 Task: Add an event with the title Second Webinar: Introduction to Influencer Marketing Strategies for Business Growth, date '2023/11/29', time 8:30 AM to 10:30 AMand add a description: Participants will explore the role of a leader as a coach and mentor. They will learn how to provide guidance, support, and development opportunities to team members, fostering their growth and professional advancement.Select event color  Tomato . Add location for the event as: 987 Doge's Palace, Venice, Italy, logged in from the account softage.10@softage.netand send the event invitation to softage.1@softage.net and softage.2@softage.net. Set a reminder for the event Doesn't repeat
Action: Mouse moved to (63, 102)
Screenshot: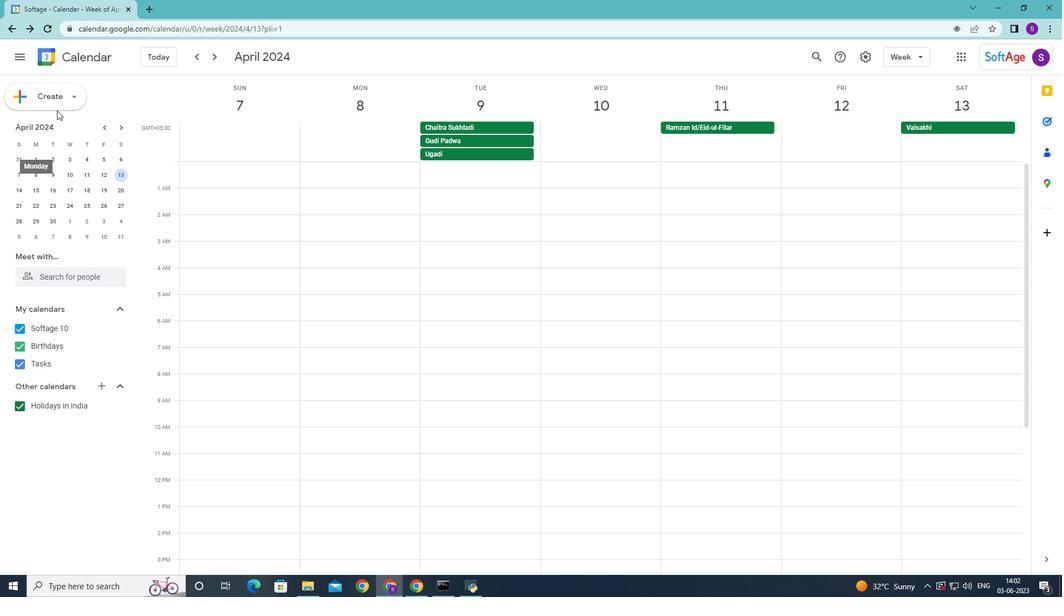
Action: Mouse pressed left at (63, 102)
Screenshot: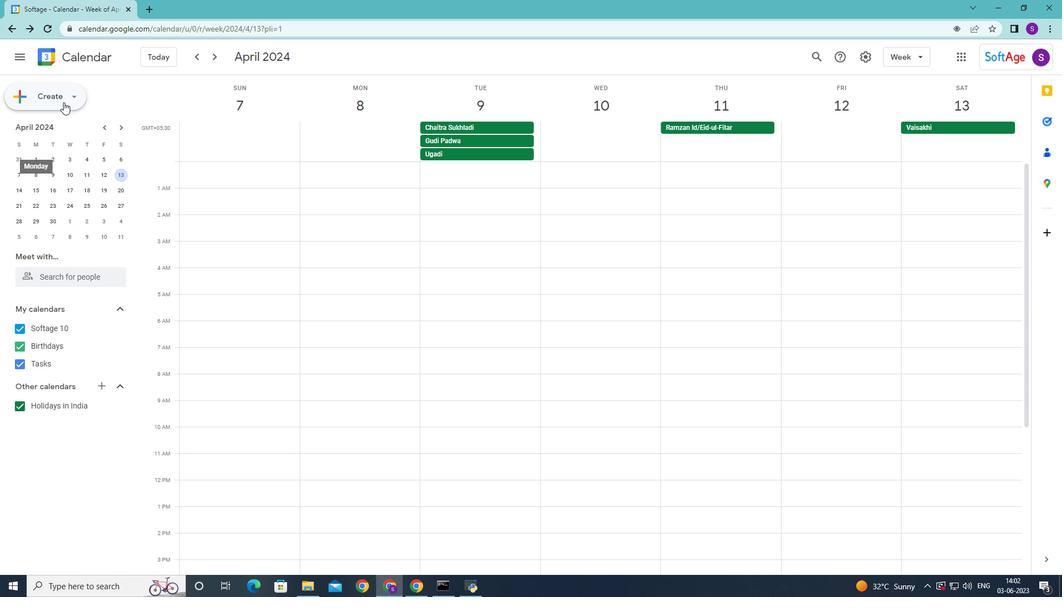 
Action: Mouse moved to (73, 126)
Screenshot: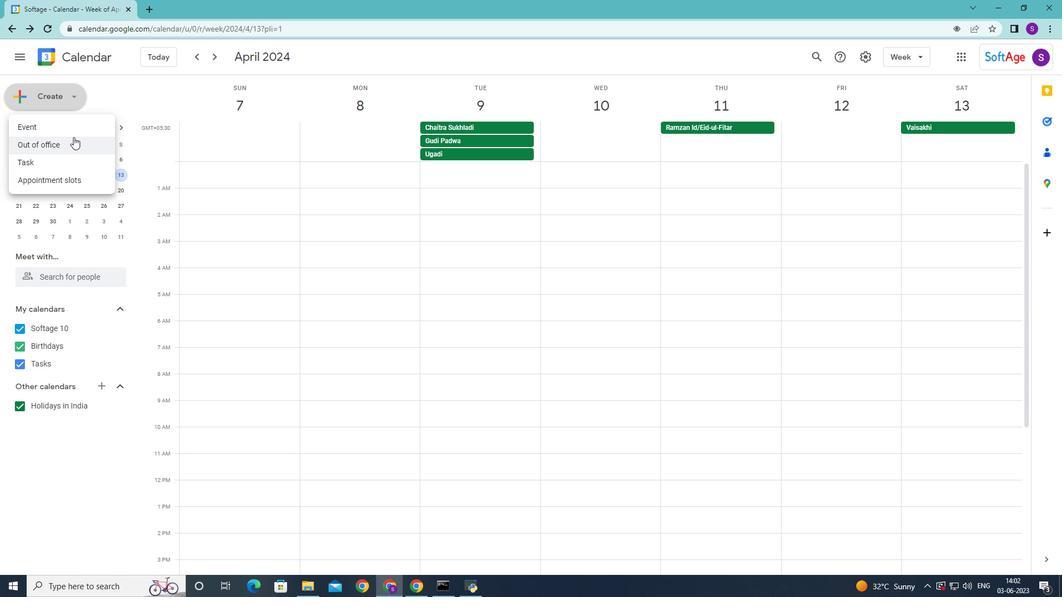 
Action: Mouse pressed left at (73, 126)
Screenshot: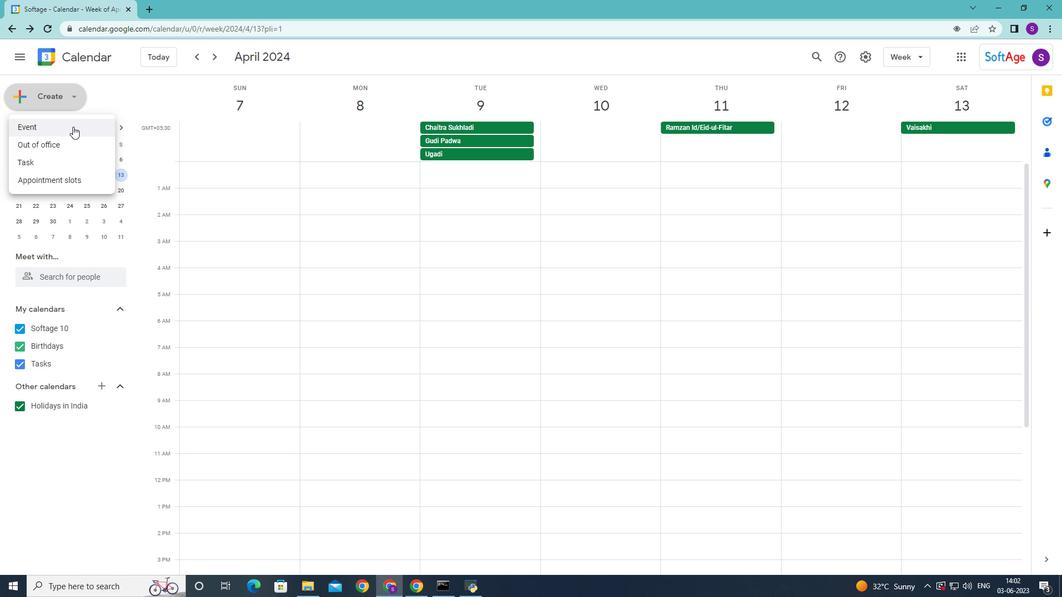 
Action: Mouse moved to (787, 297)
Screenshot: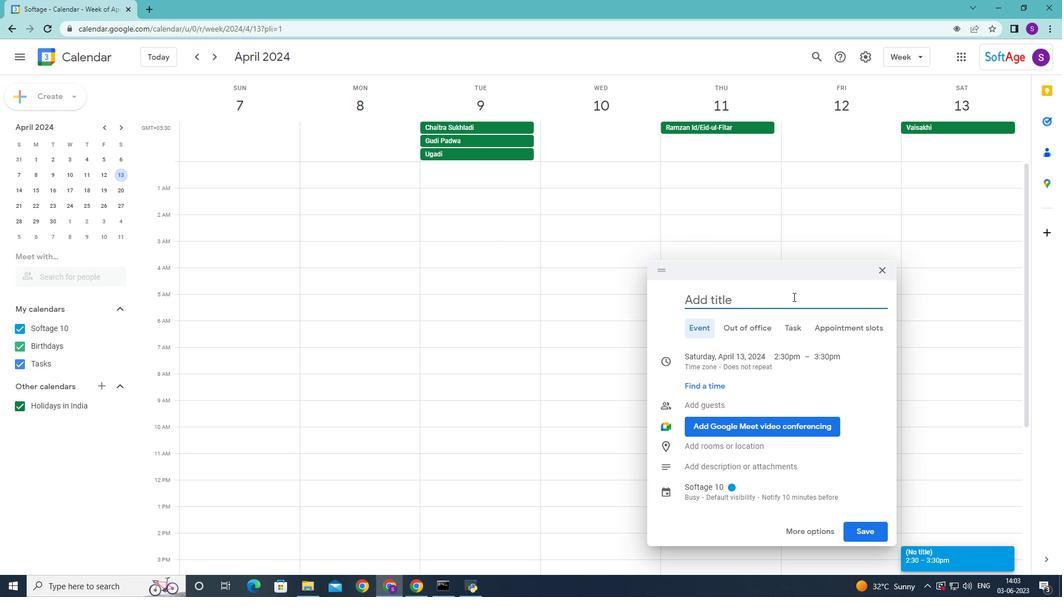 
Action: Mouse pressed left at (787, 297)
Screenshot: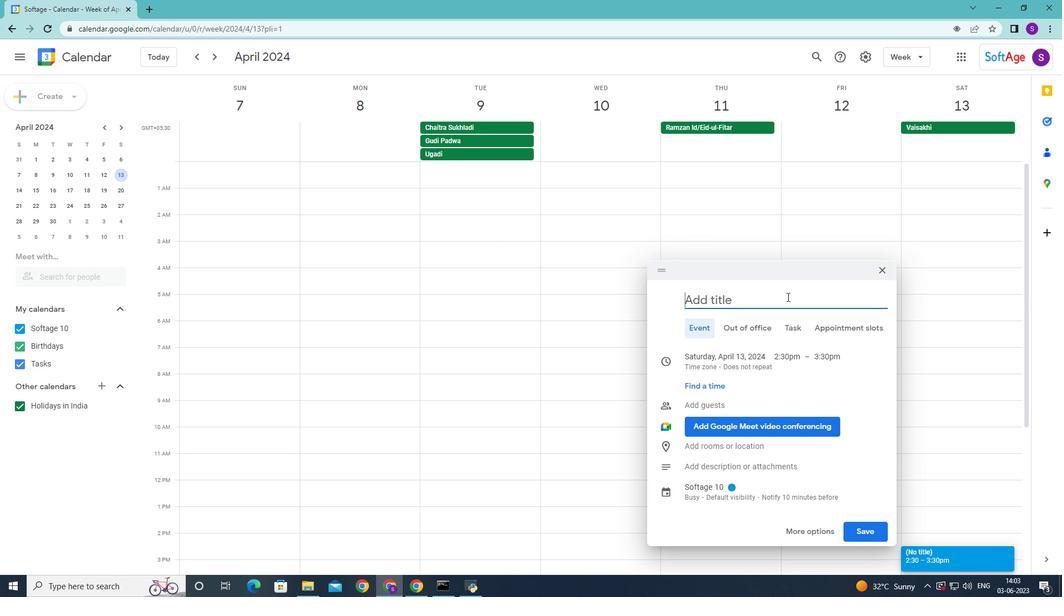 
Action: Key pressed <Key.shift>Second<Key.space>
Screenshot: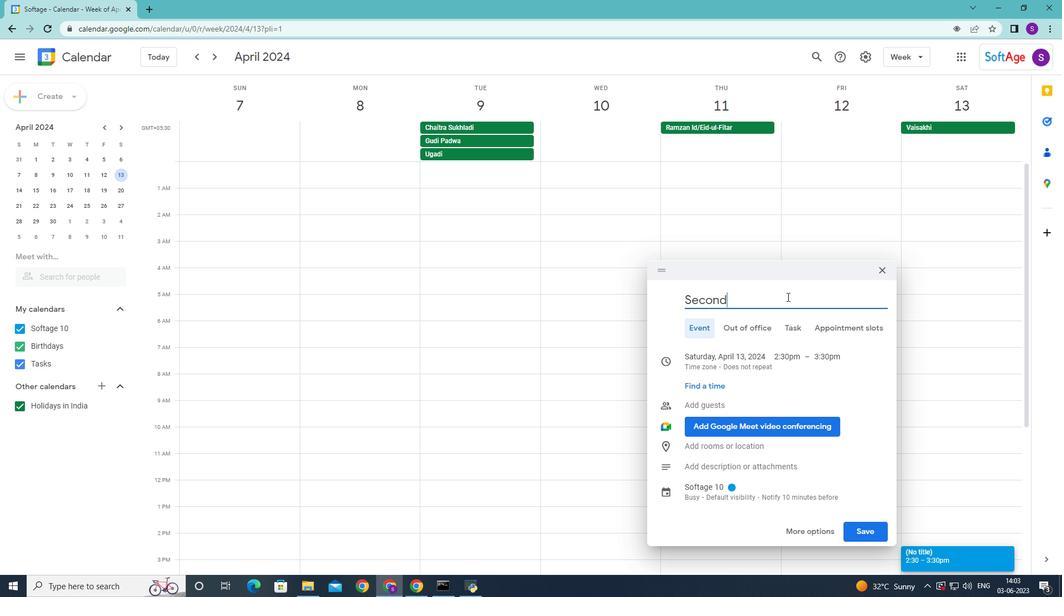 
Action: Mouse moved to (685, 248)
Screenshot: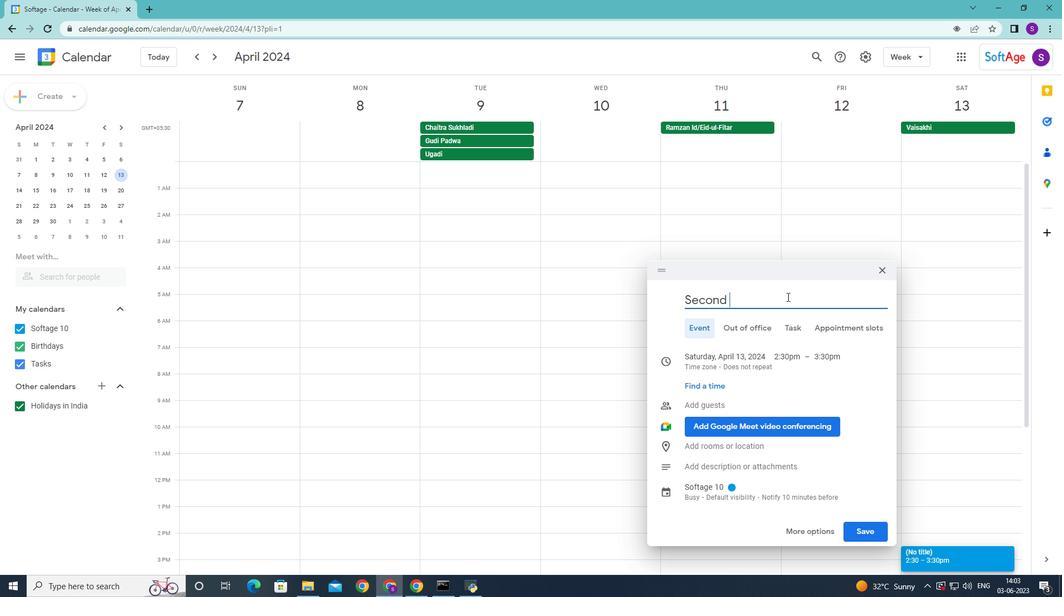 
Action: Key pressed <Key.shift>Wen<Key.backspace>binar<Key.shift_r>;<Key.space><Key.backspace><Key.backspace><Key.shift_r><Key.shift_r><Key.shift_r>:<Key.space><Key.shift>Introuction<Key.space><Key.left><Key.left><Key.left><Key.left><Key.left><Key.left><Key.left>d
Screenshot: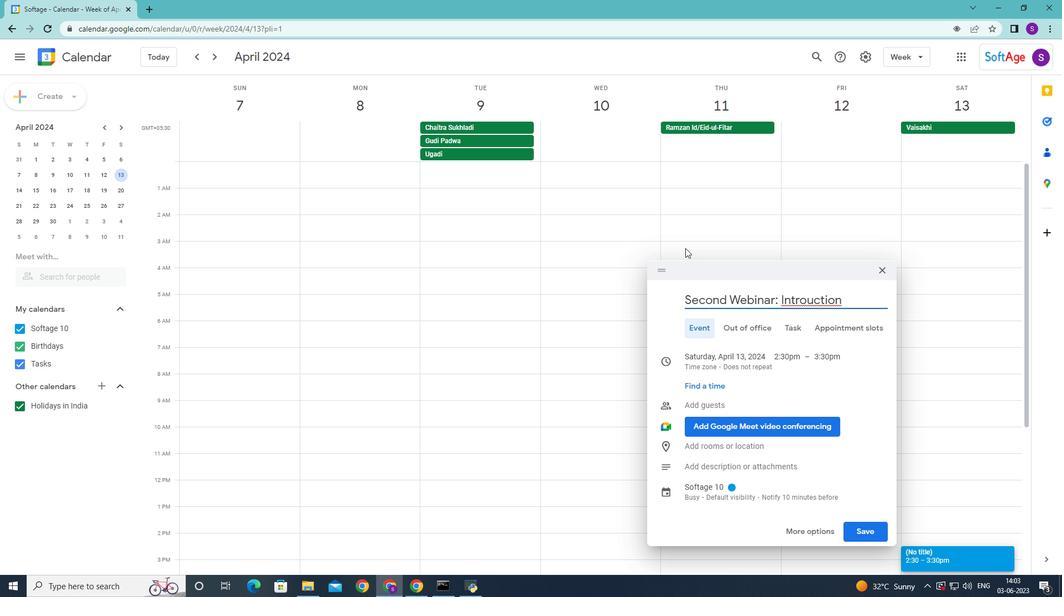 
Action: Mouse moved to (857, 303)
Screenshot: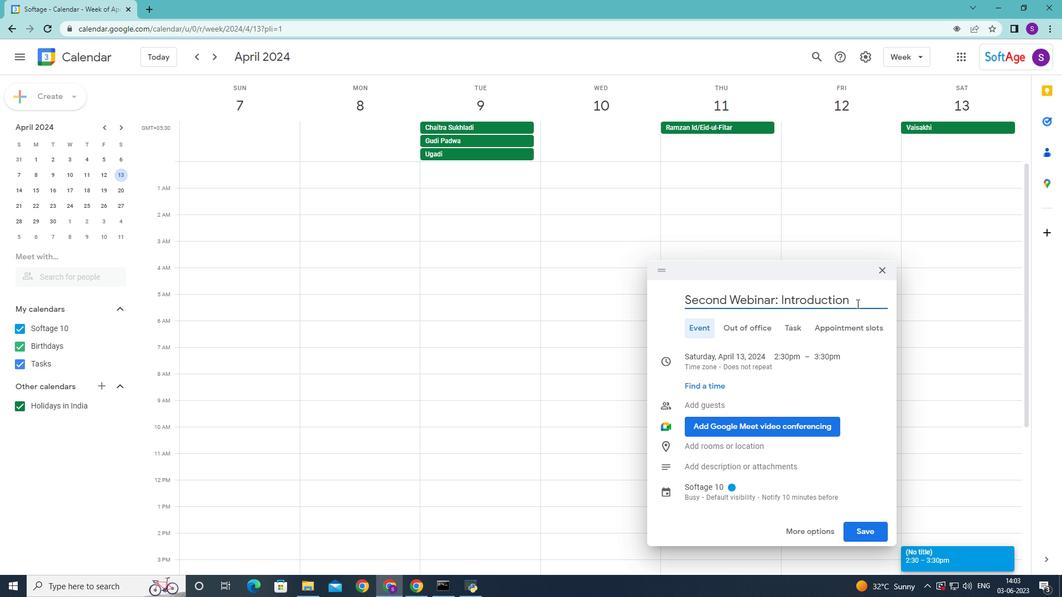 
Action: Mouse pressed left at (857, 303)
Screenshot: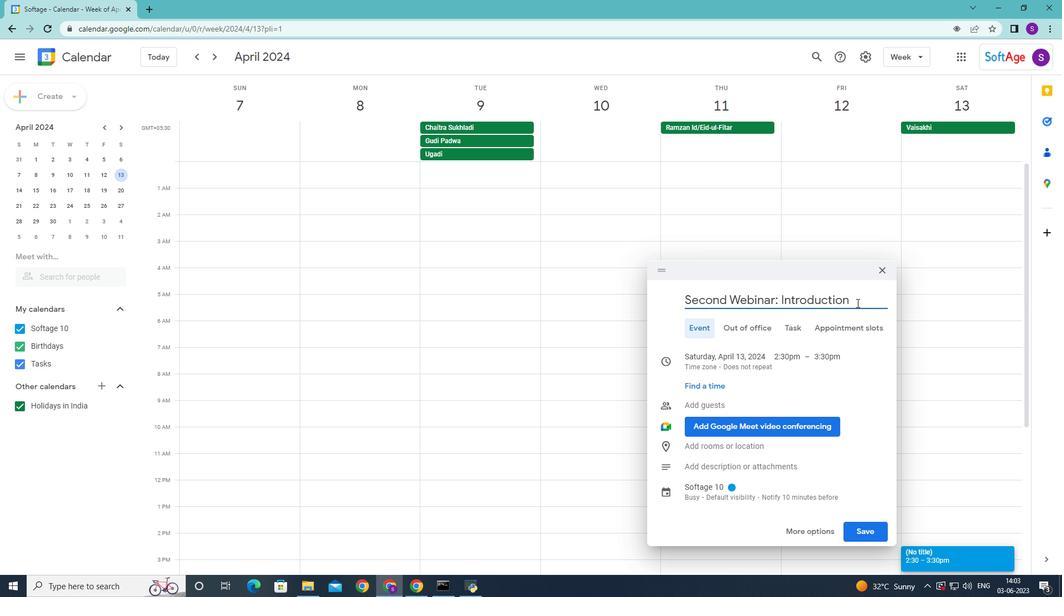 
Action: Key pressed <Key.space><Key.backspace>to<Key.space><Key.shift>influencer<Key.space><Key.shift>Marketing<Key.space><Key.shift>strategies<Key.space>for<Key.space><Key.shift>Business<Key.space><Key.shift><Key.shift>Fr<Key.backspace><Key.backspace><Key.shift><Key.shift><Key.shift><Key.shift><Key.shift><Key.shift><Key.shift><Key.shift><Key.shift><Key.shift><Key.shift><Key.shift><Key.shift><Key.shift><Key.shift><Key.shift><Key.shift><Key.shift><Key.shift><Key.shift><Key.shift><Key.shift><Key.shift><Key.shift><Key.shift><Key.shift>Grwoth
Screenshot: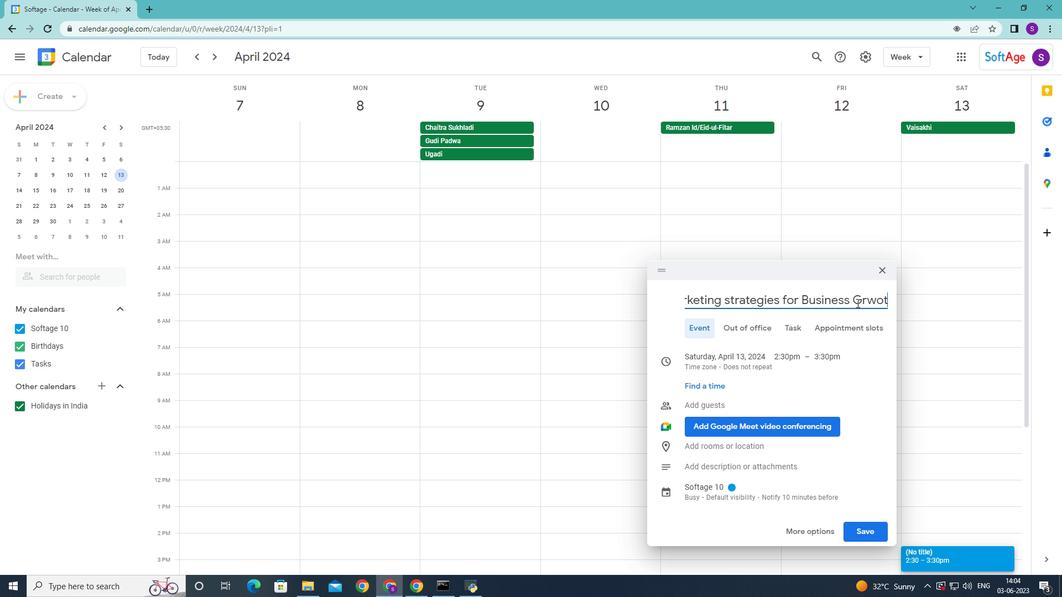 
Action: Mouse moved to (868, 300)
Screenshot: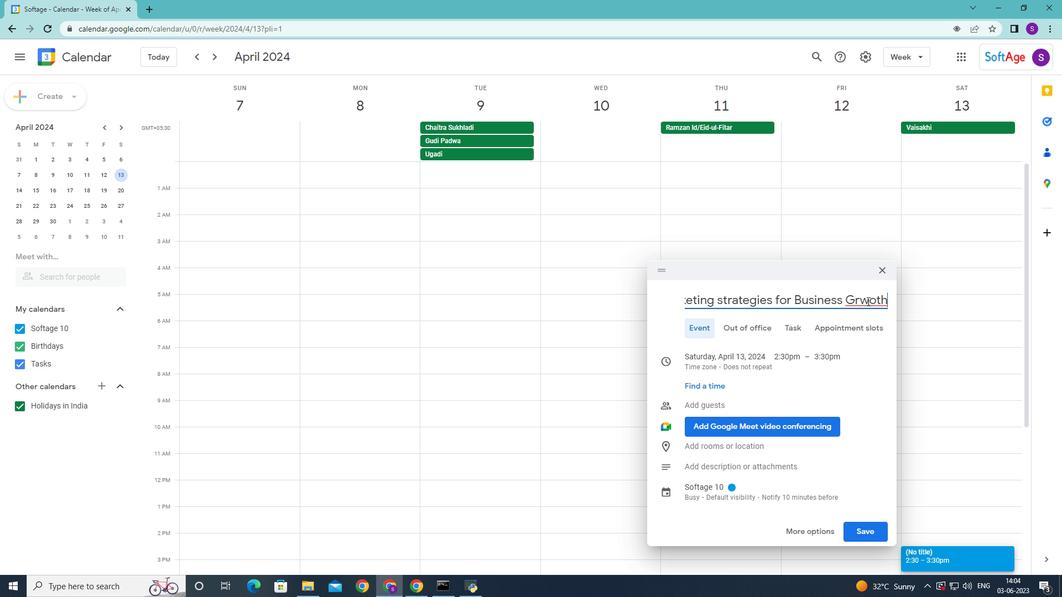 
Action: Mouse pressed left at (868, 300)
Screenshot: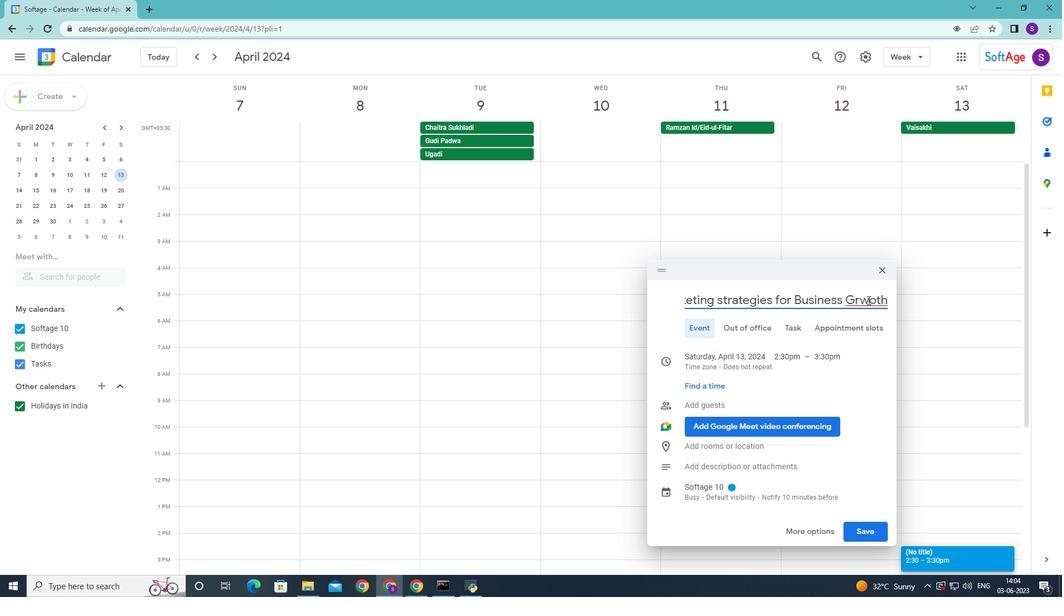 
Action: Key pressed <Key.backspace>
Screenshot: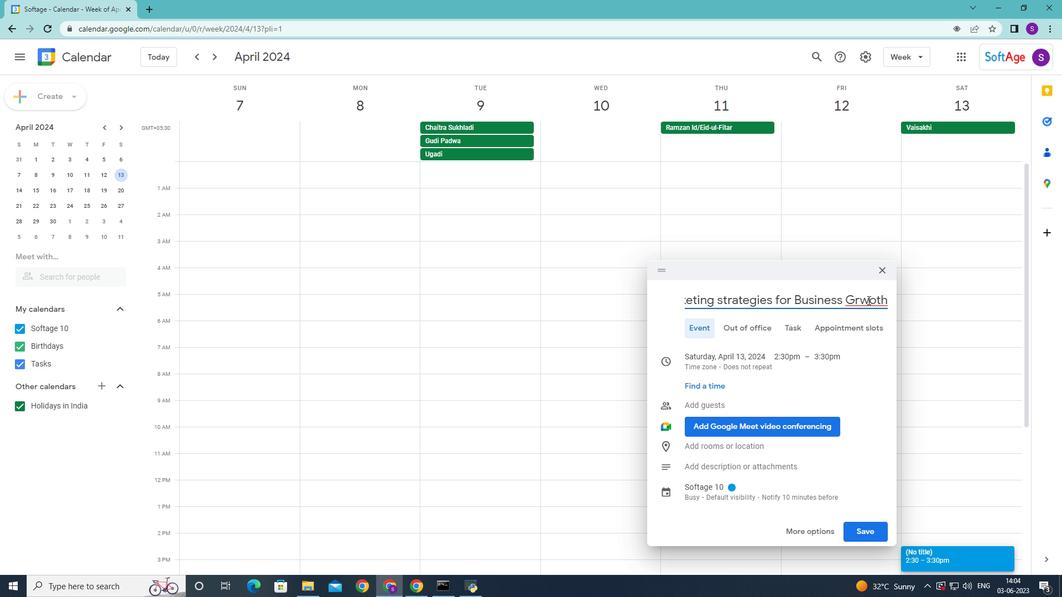 
Action: Mouse moved to (877, 301)
Screenshot: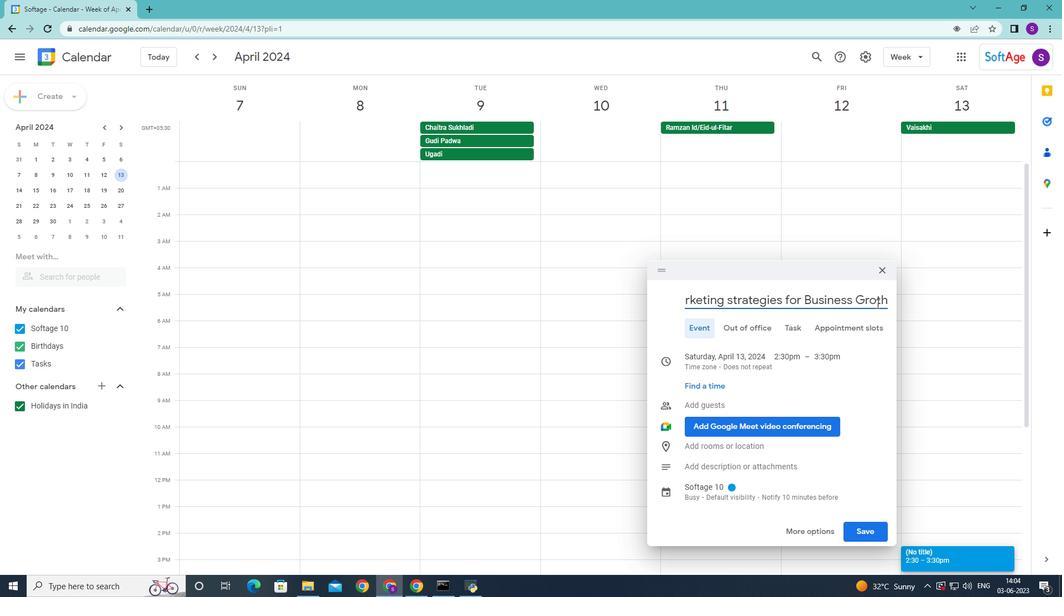 
Action: Mouse pressed left at (877, 301)
Screenshot: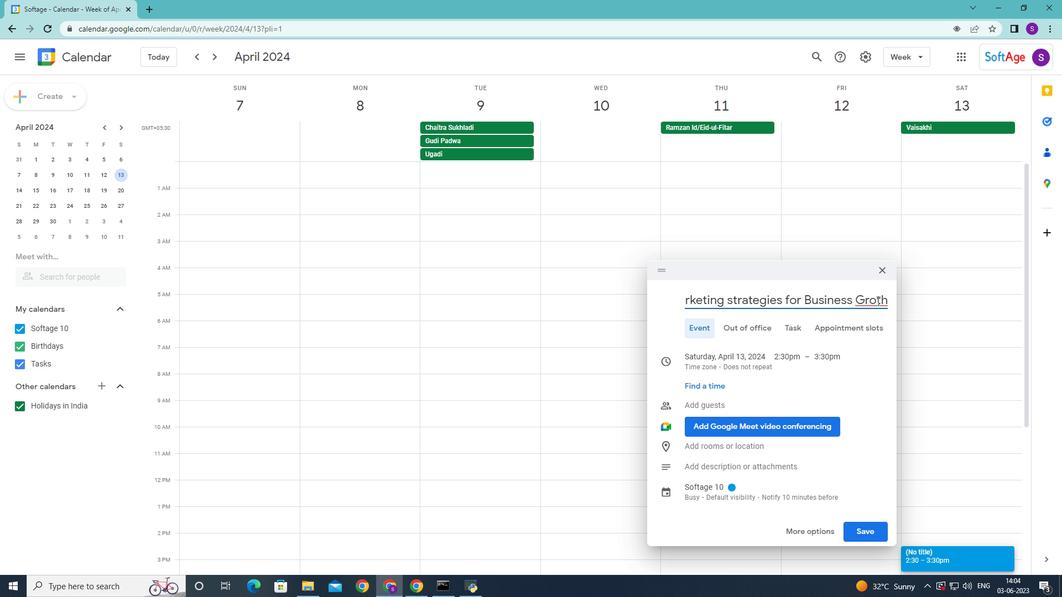 
Action: Mouse moved to (878, 300)
Screenshot: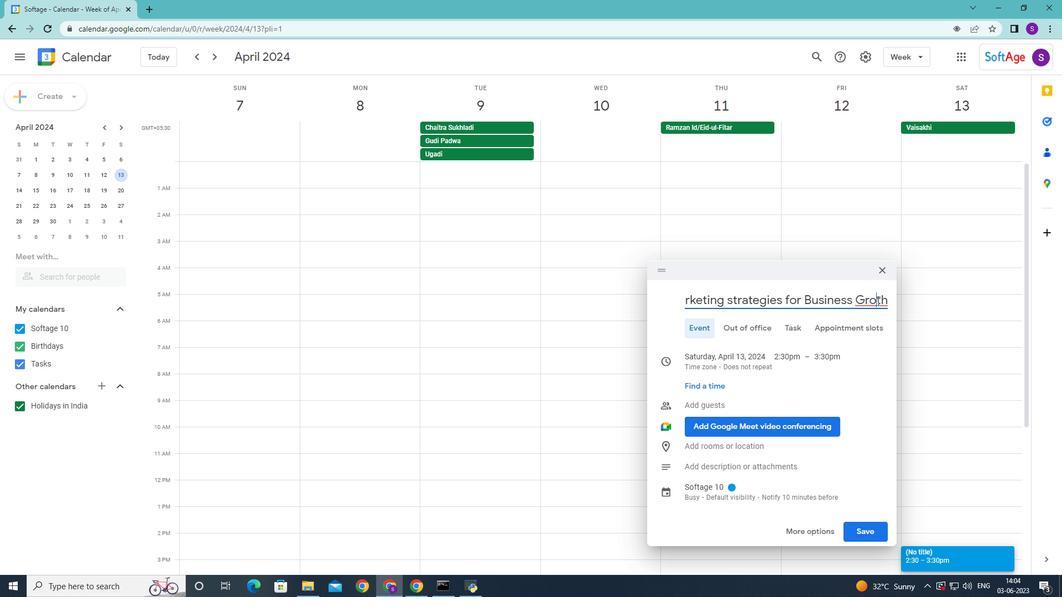 
Action: Key pressed w
Screenshot: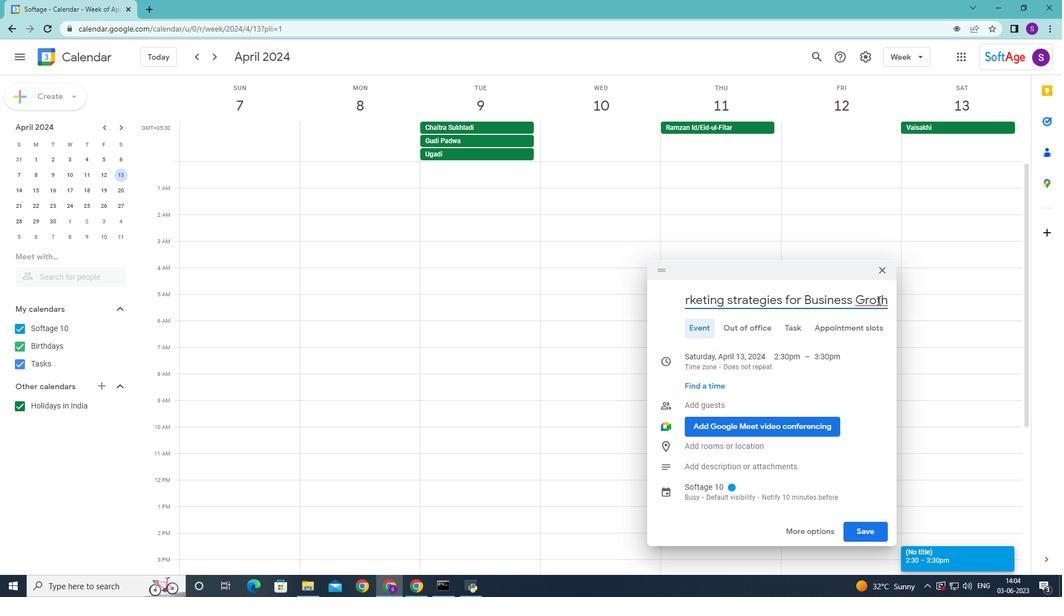 
Action: Mouse moved to (812, 414)
Screenshot: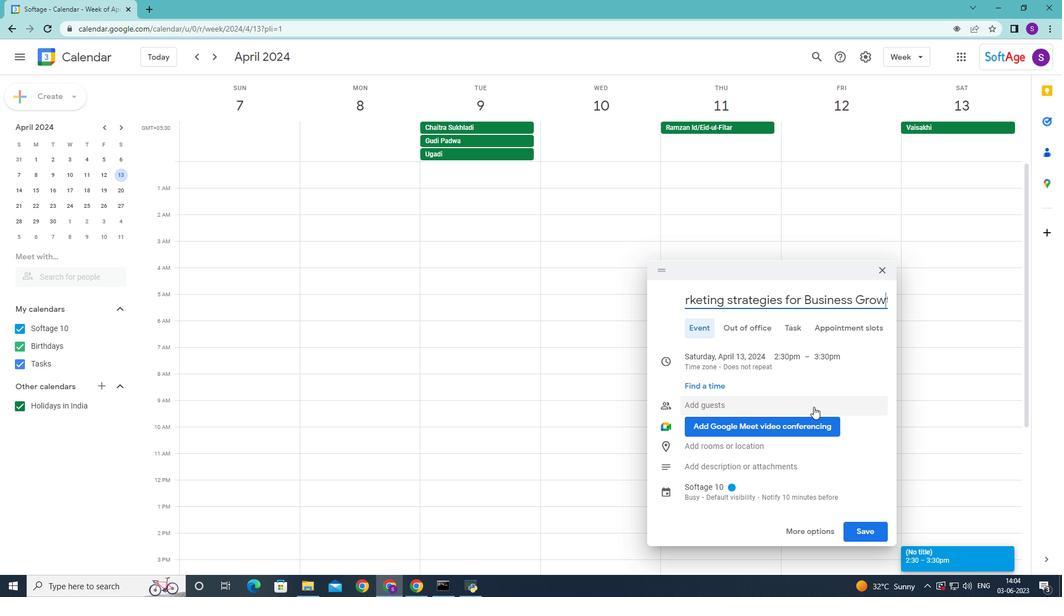 
Action: Mouse scrolled (812, 413) with delta (0, 0)
Screenshot: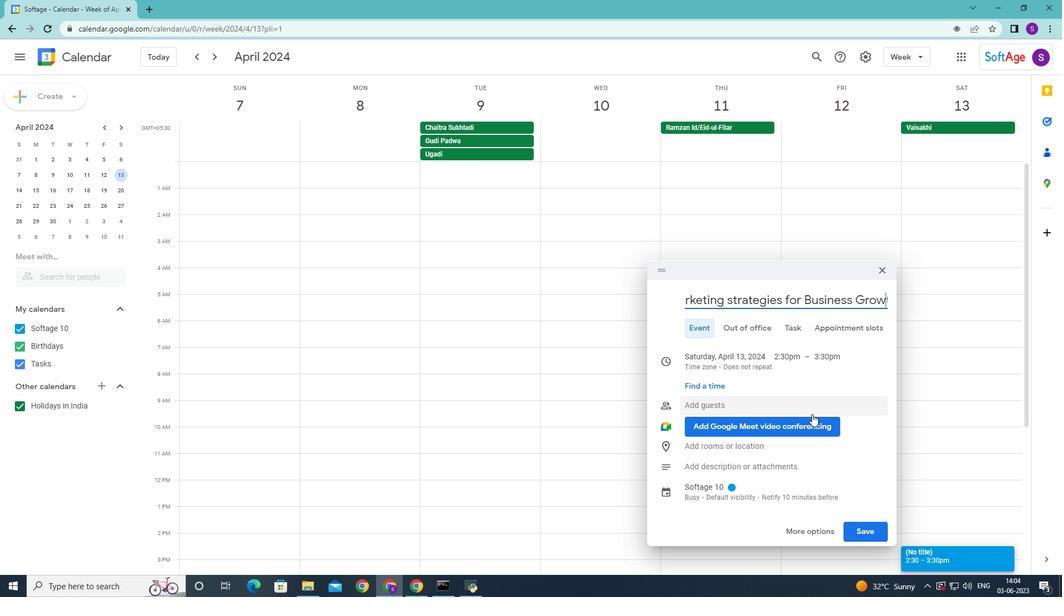 
Action: Mouse moved to (728, 370)
Screenshot: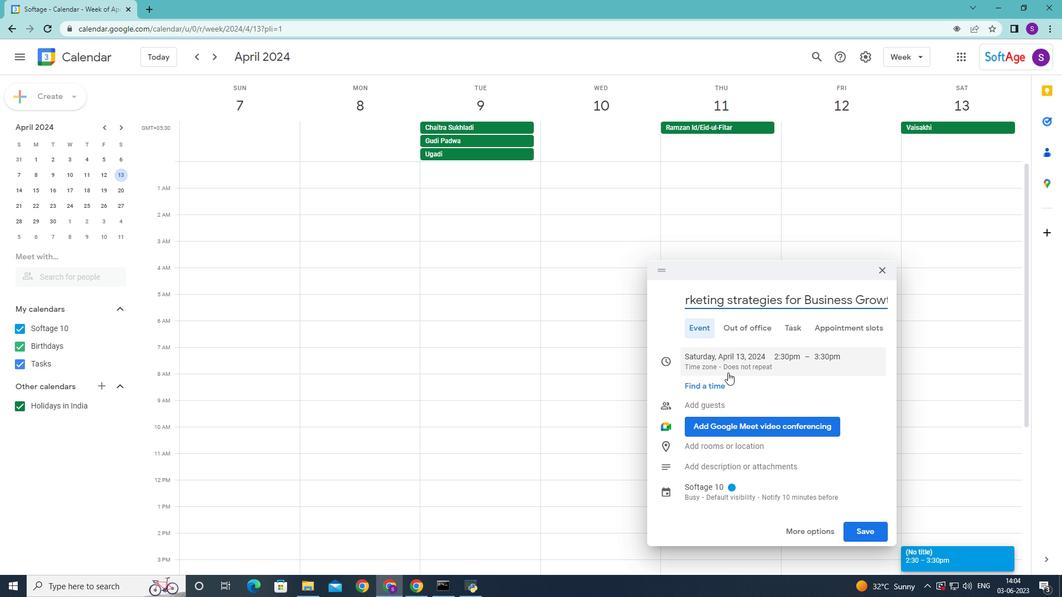 
Action: Mouse pressed left at (728, 370)
Screenshot: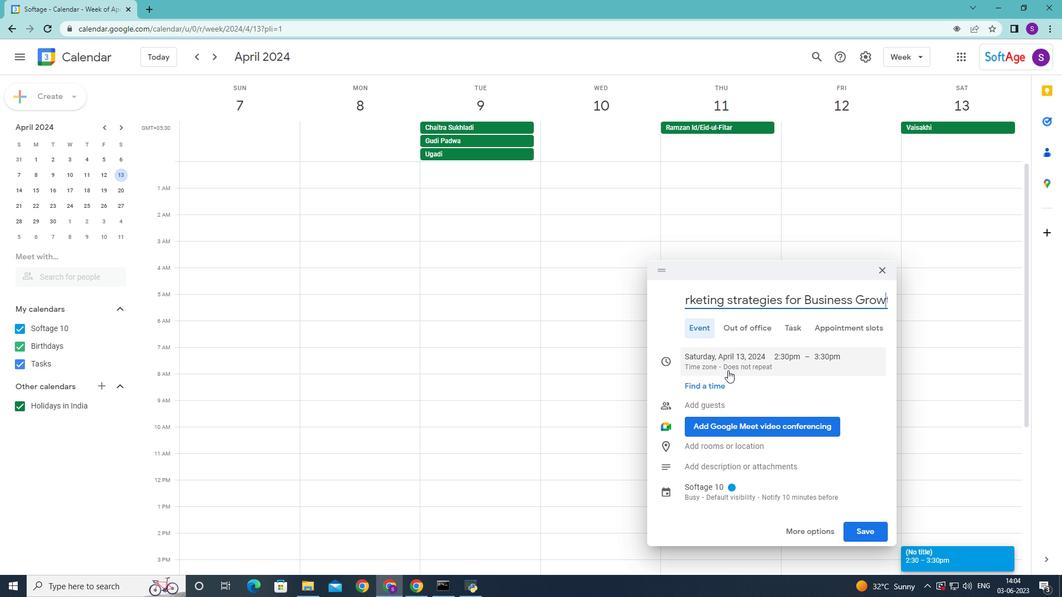 
Action: Mouse moved to (720, 328)
Screenshot: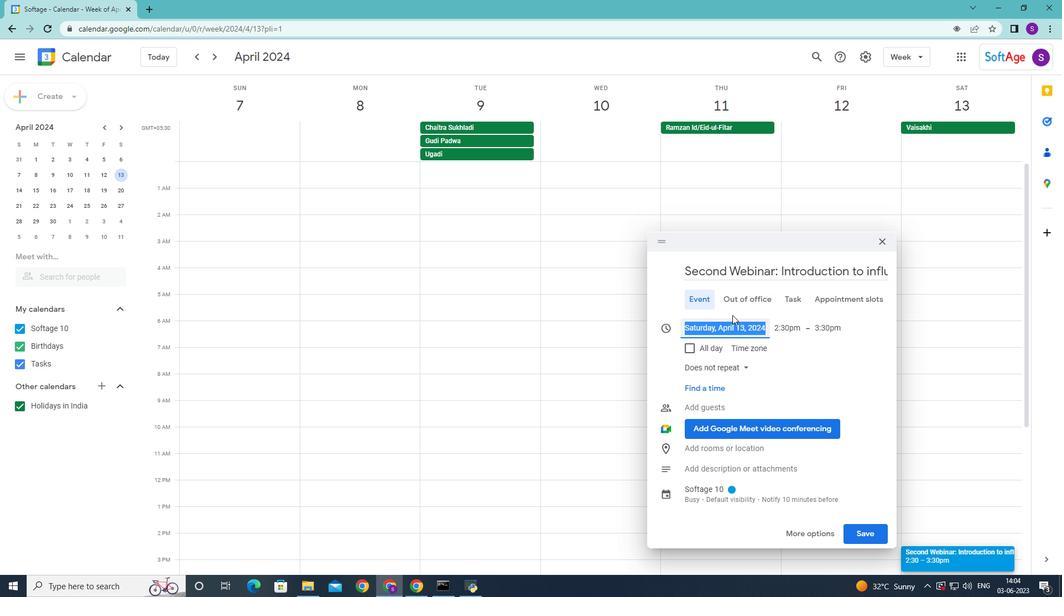 
Action: Mouse pressed left at (720, 328)
Screenshot: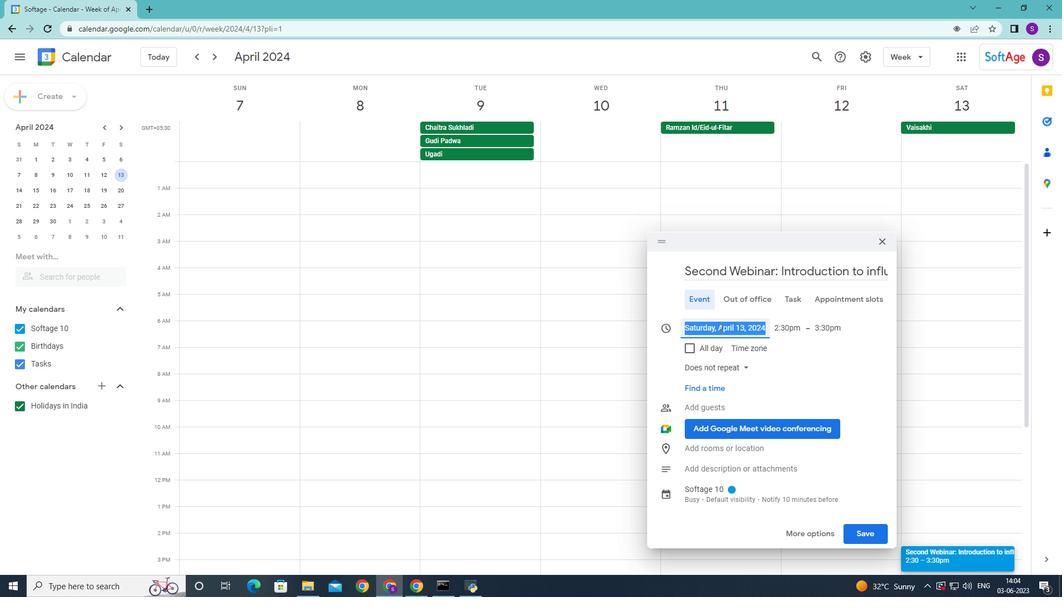 
Action: Mouse moved to (803, 353)
Screenshot: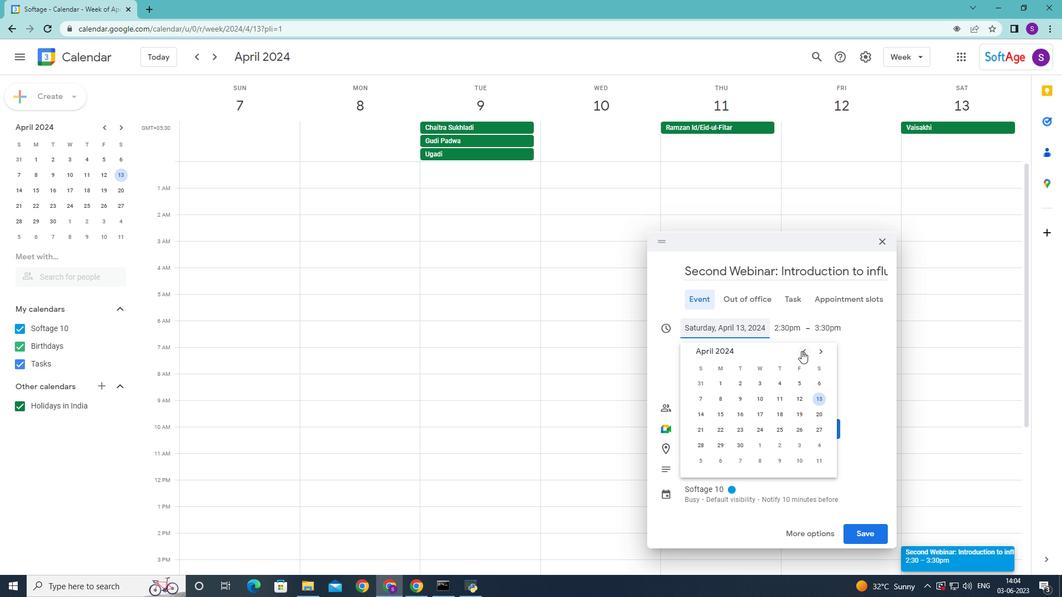 
Action: Mouse pressed left at (803, 353)
Screenshot: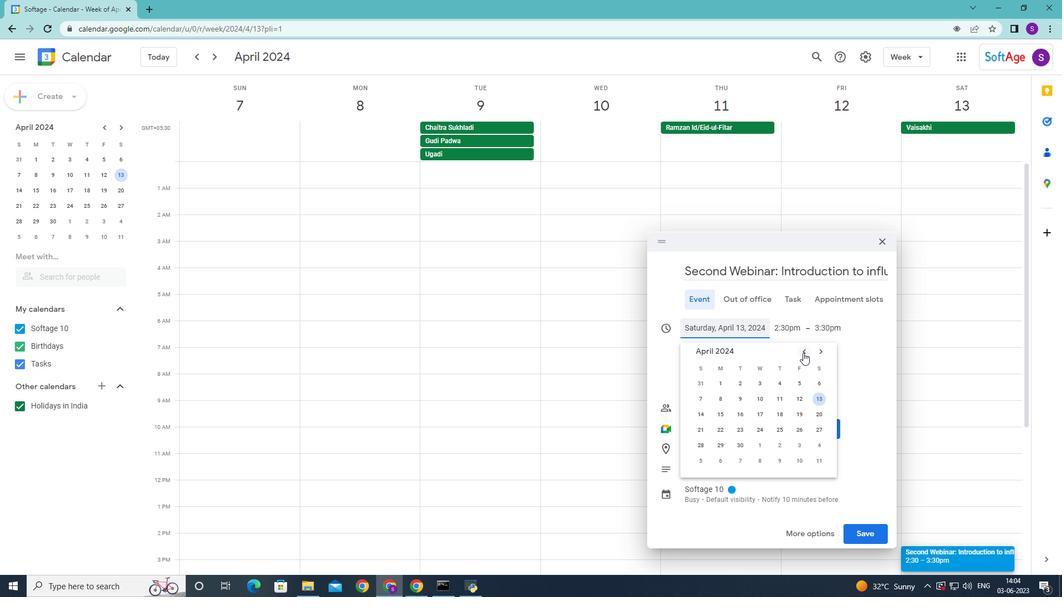 
Action: Mouse pressed left at (803, 353)
Screenshot: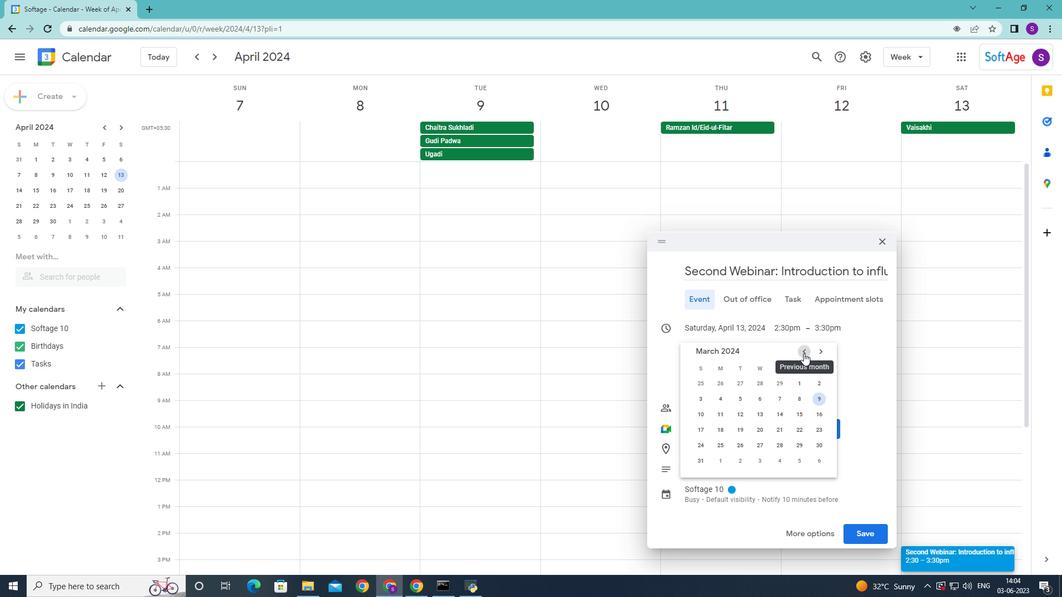 
Action: Mouse pressed left at (803, 353)
Screenshot: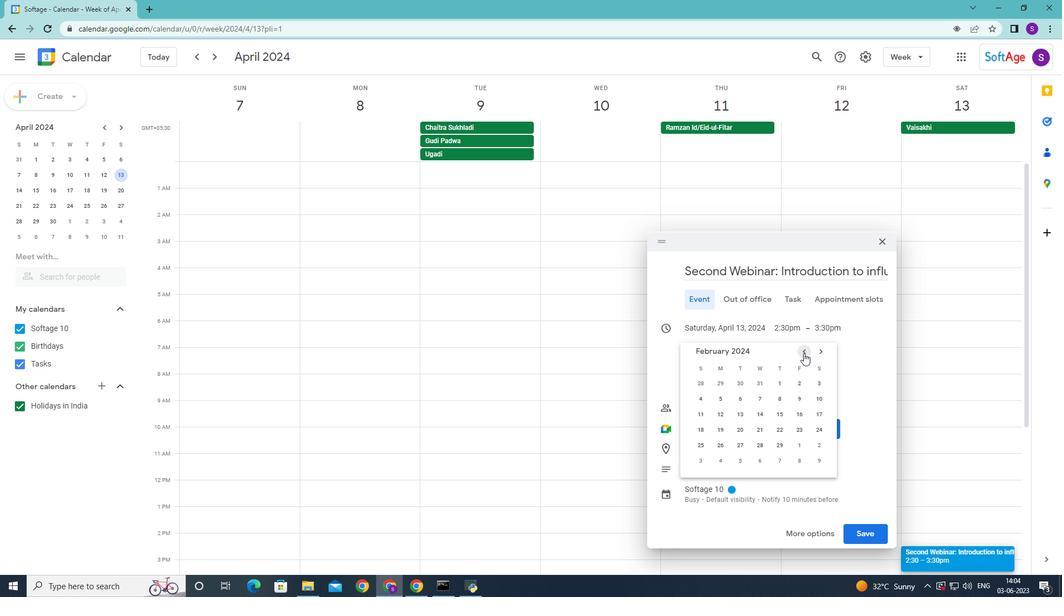 
Action: Mouse pressed left at (803, 353)
Screenshot: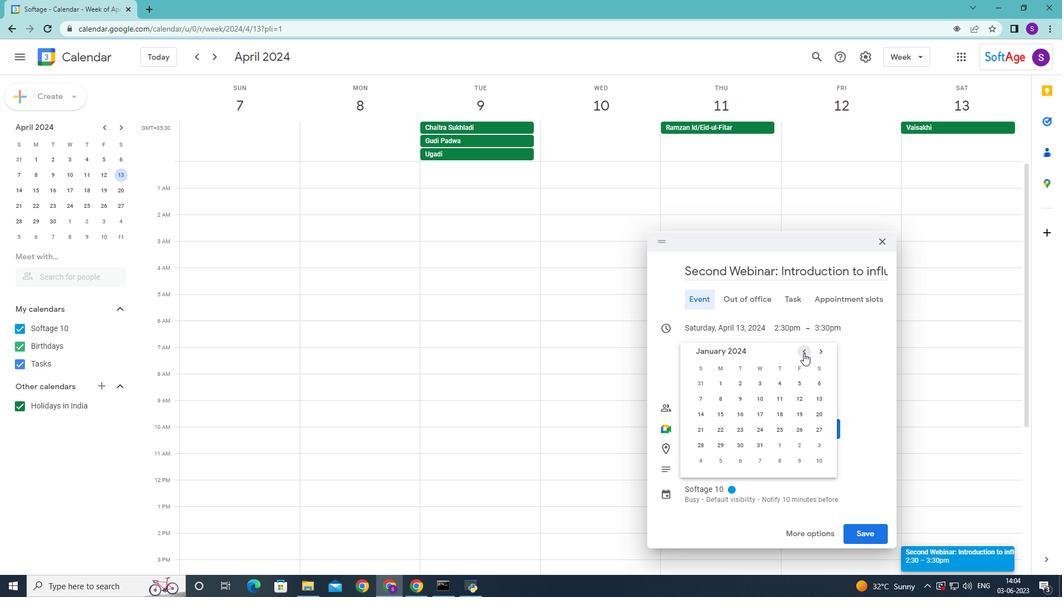 
Action: Mouse pressed left at (803, 353)
Screenshot: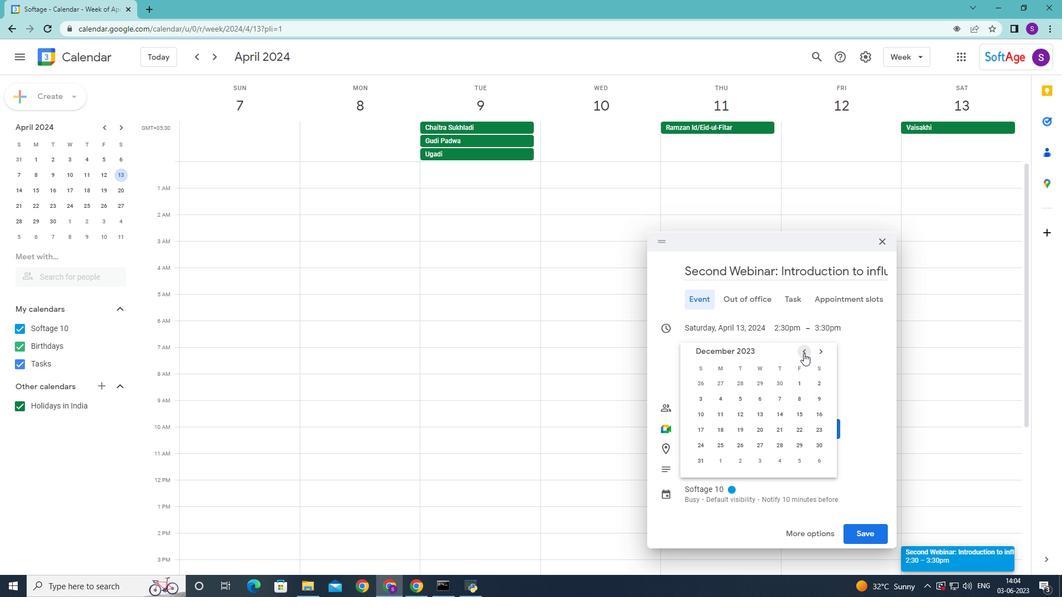 
Action: Mouse moved to (756, 446)
Screenshot: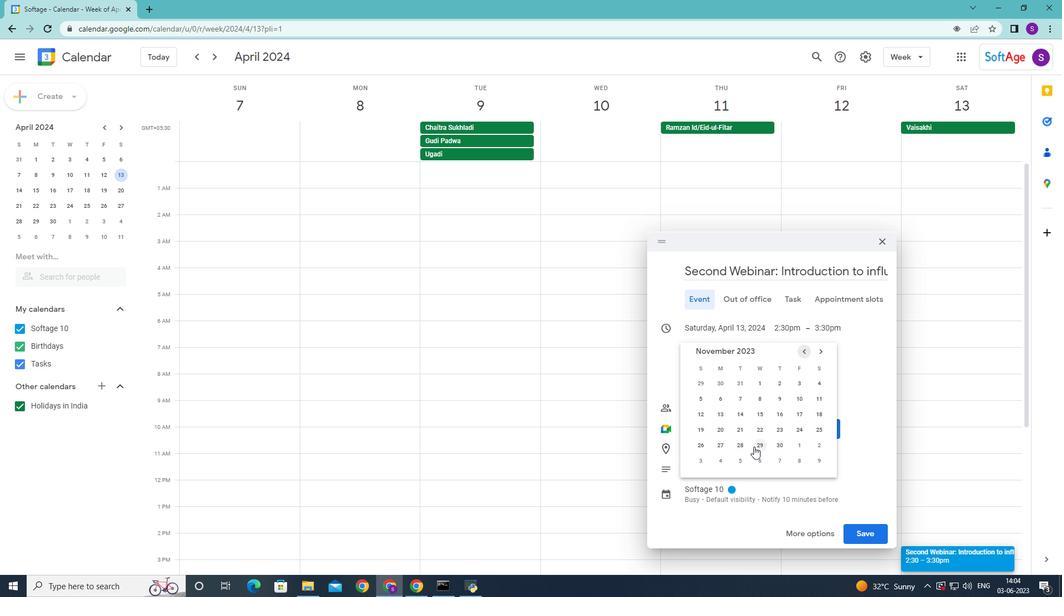 
Action: Mouse pressed left at (756, 446)
Screenshot: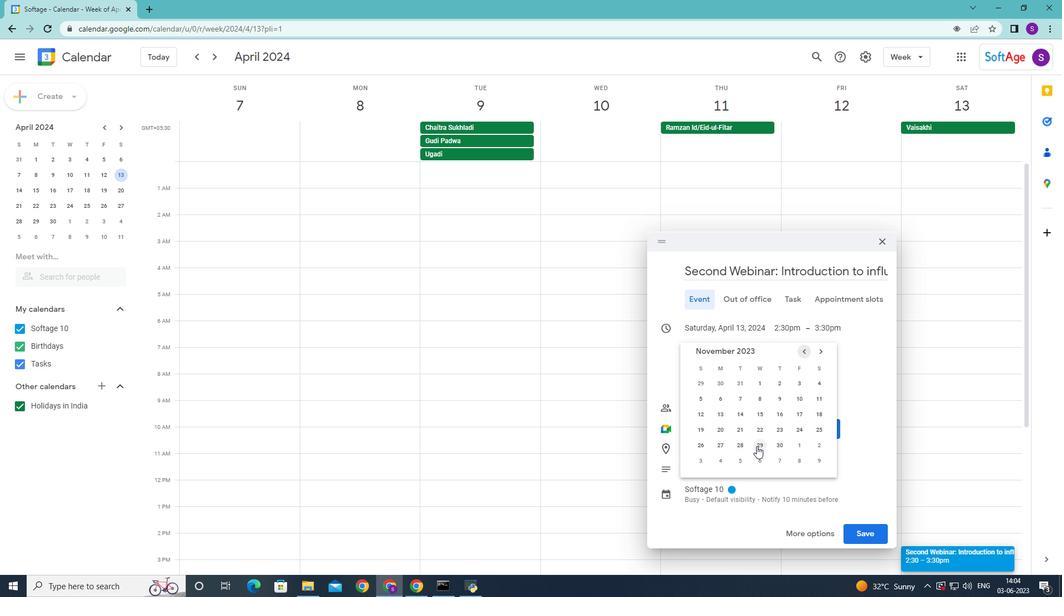 
Action: Mouse moved to (434, 317)
Screenshot: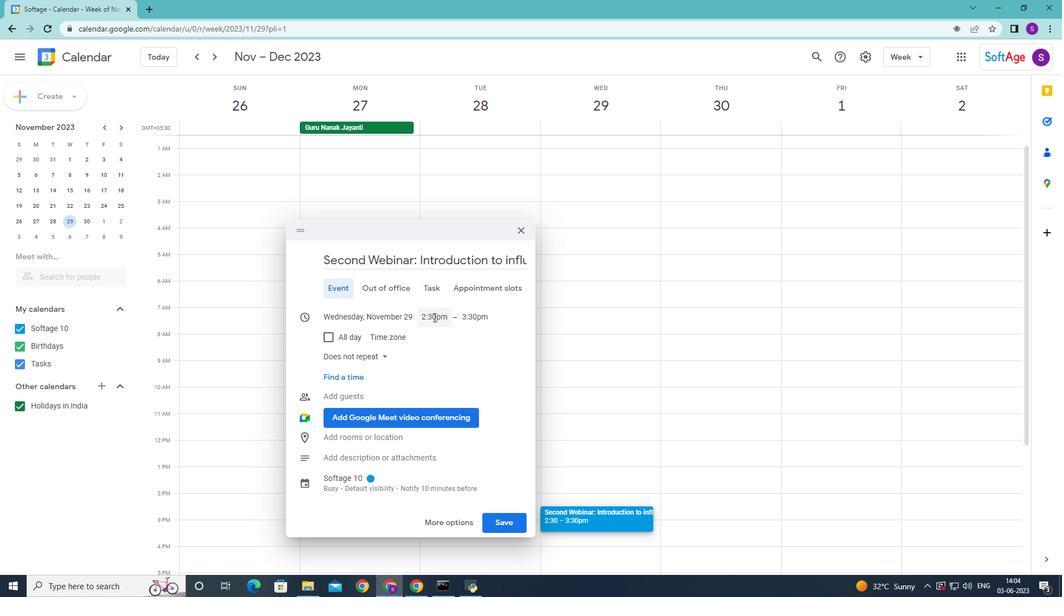 
Action: Mouse pressed left at (434, 317)
Screenshot: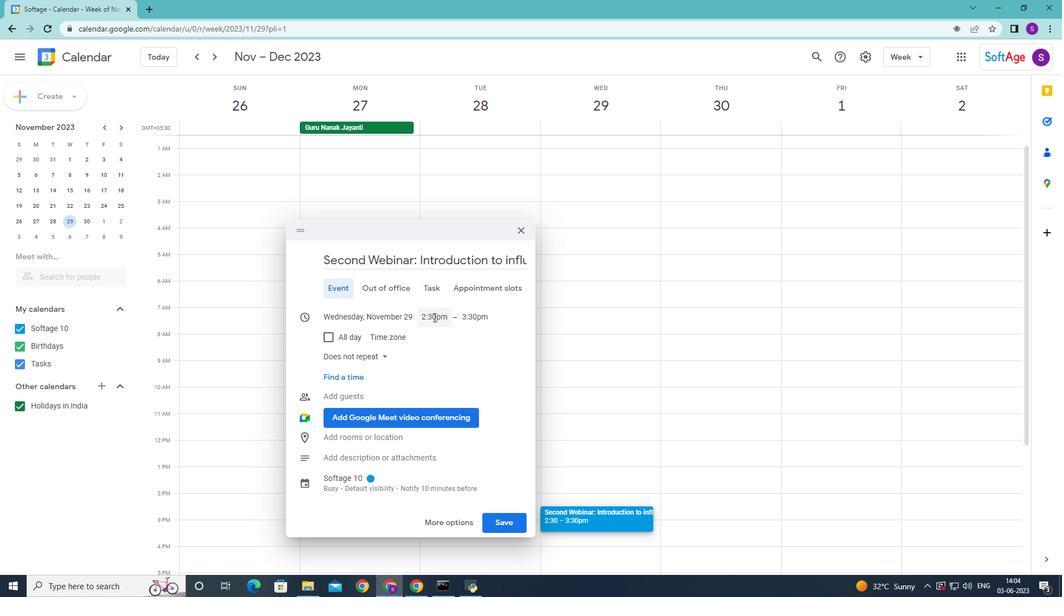 
Action: Mouse moved to (459, 371)
Screenshot: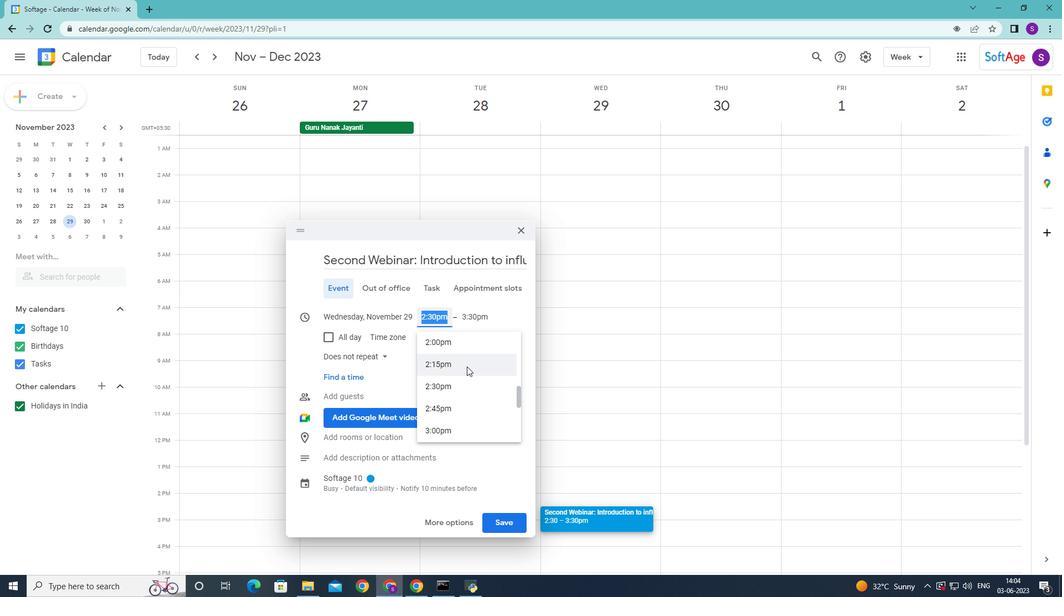 
Action: Mouse scrolled (459, 371) with delta (0, 0)
Screenshot: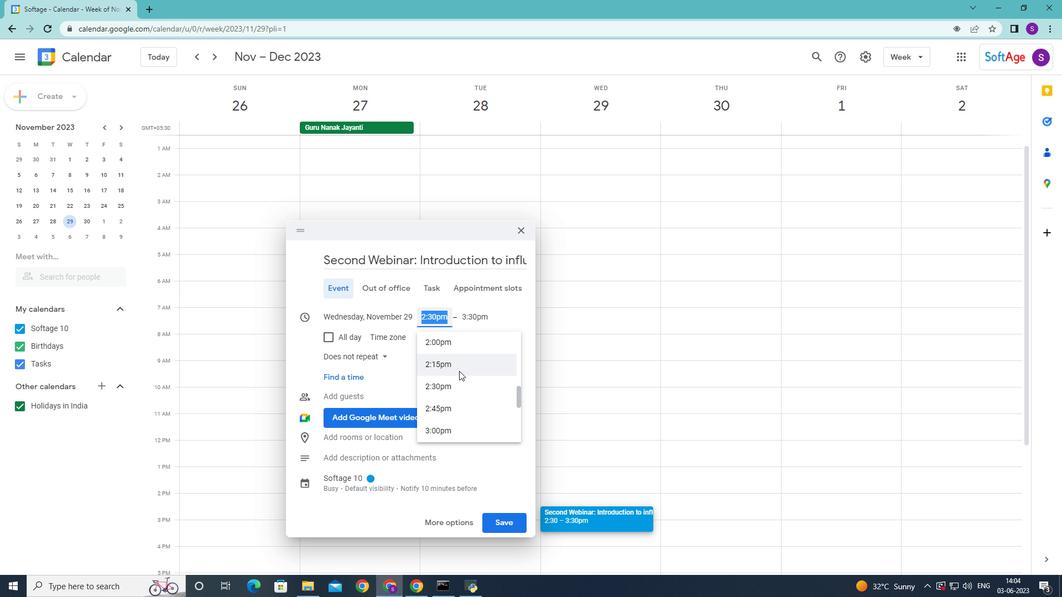 
Action: Mouse scrolled (459, 371) with delta (0, 0)
Screenshot: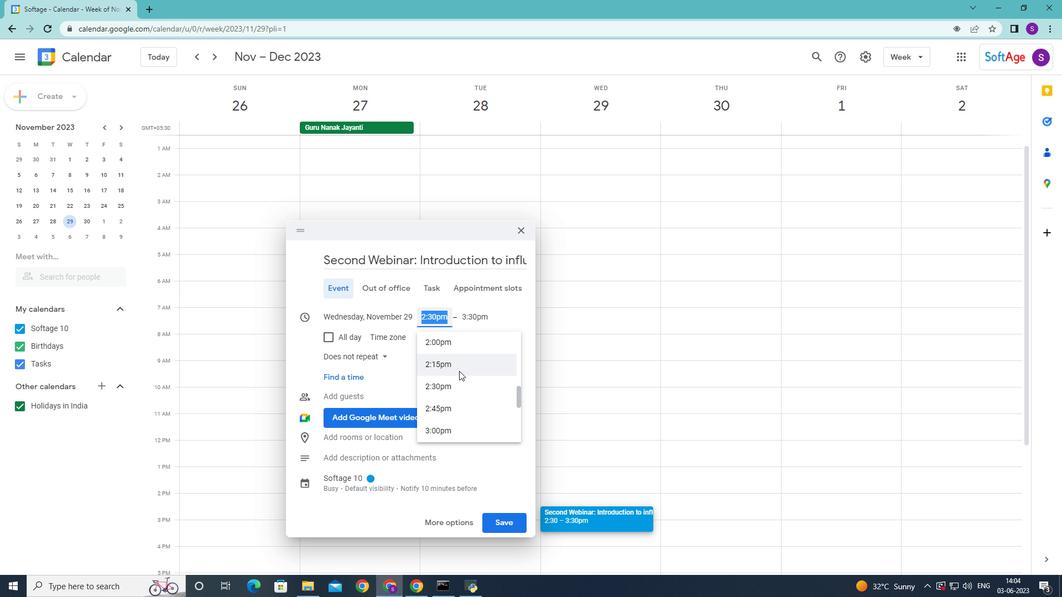 
Action: Mouse scrolled (459, 371) with delta (0, 0)
Screenshot: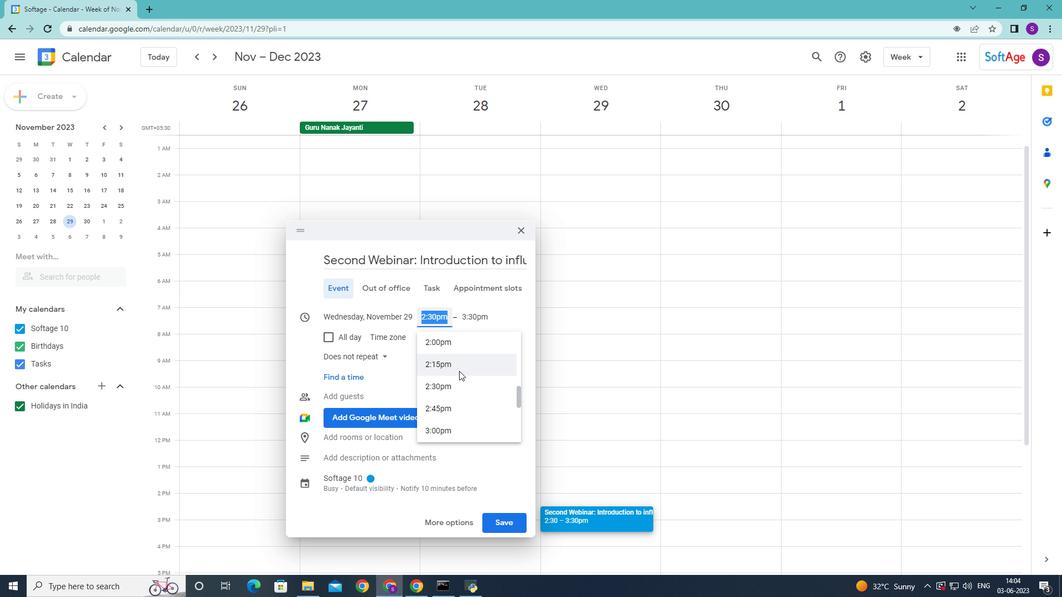 
Action: Mouse scrolled (459, 371) with delta (0, 0)
Screenshot: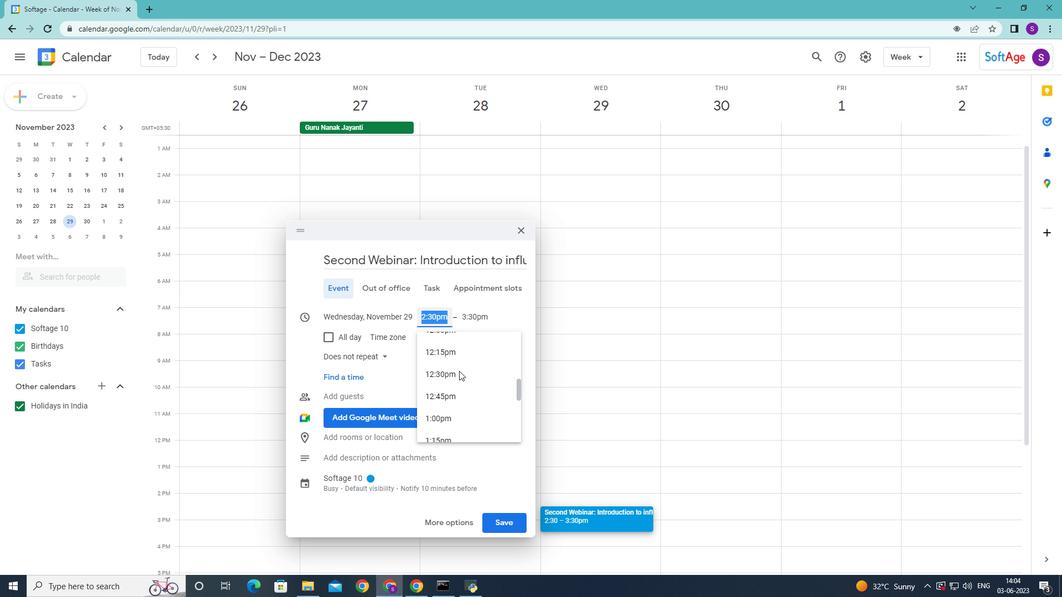 
Action: Mouse scrolled (459, 371) with delta (0, 0)
Screenshot: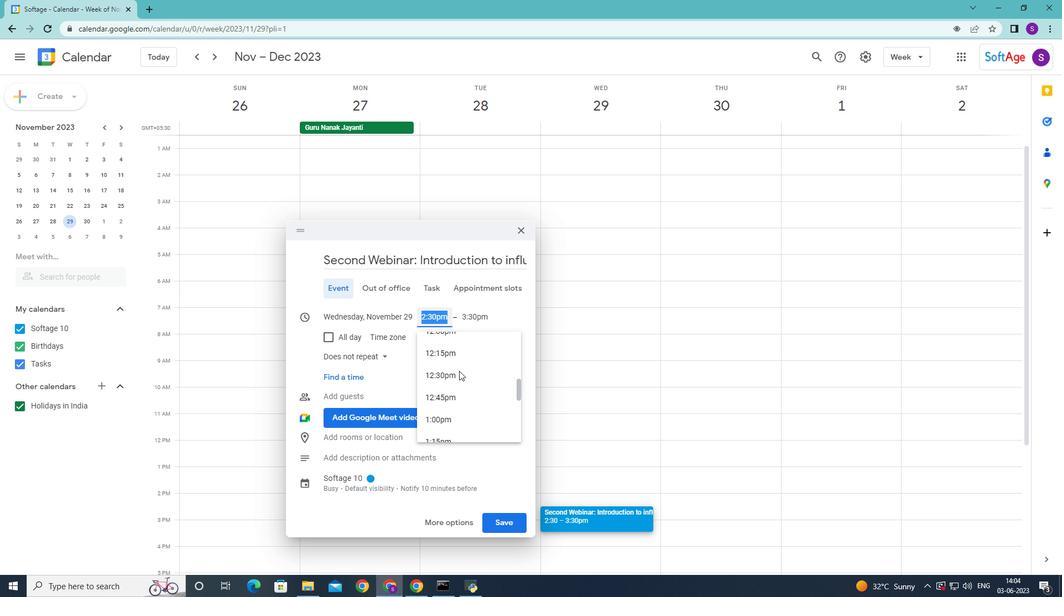 
Action: Mouse scrolled (459, 371) with delta (0, 0)
Screenshot: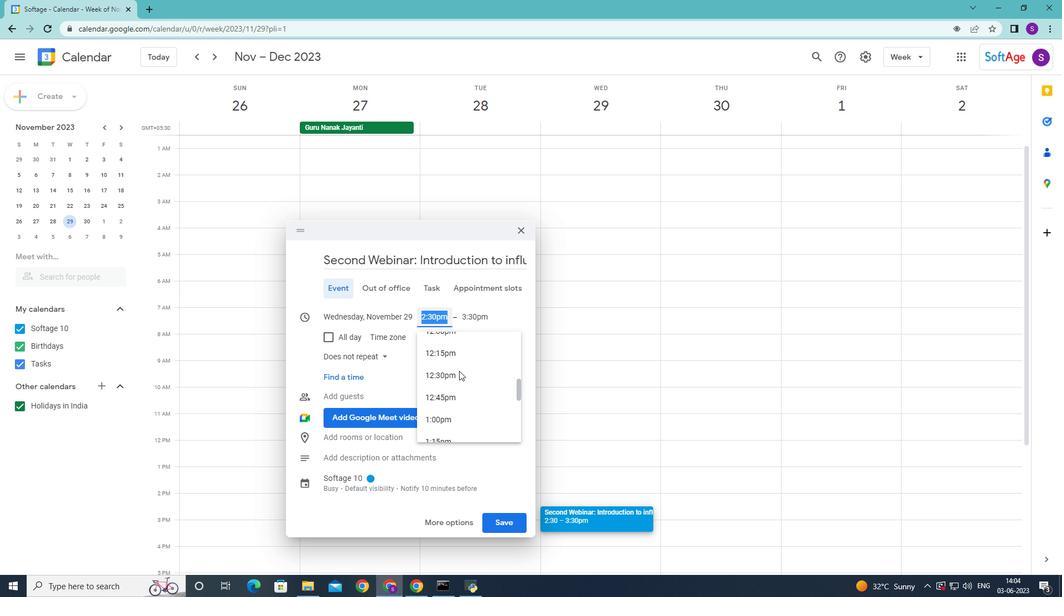 
Action: Mouse scrolled (459, 371) with delta (0, 0)
Screenshot: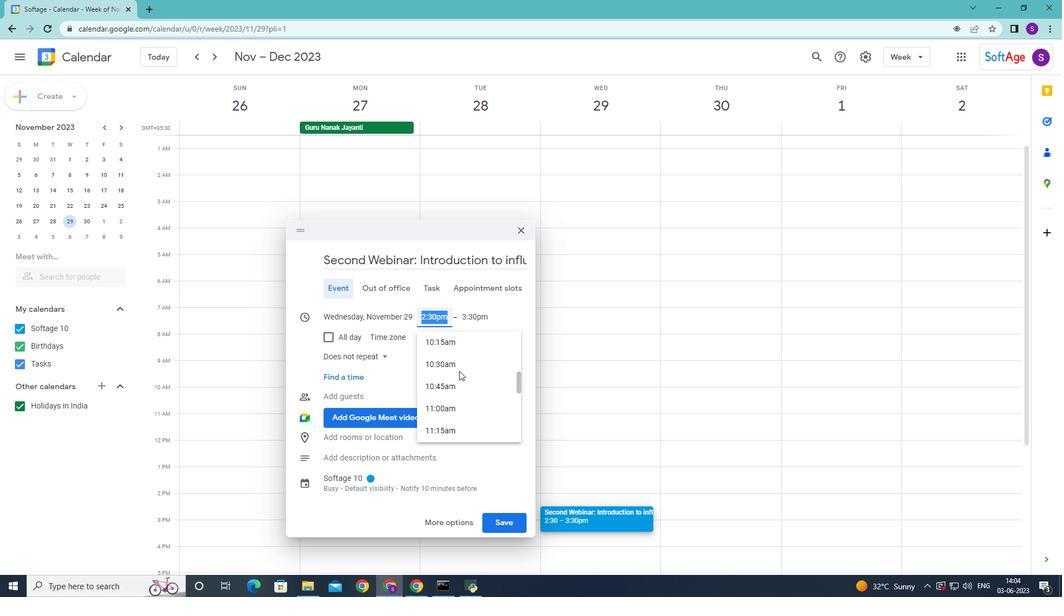 
Action: Mouse scrolled (459, 371) with delta (0, 0)
Screenshot: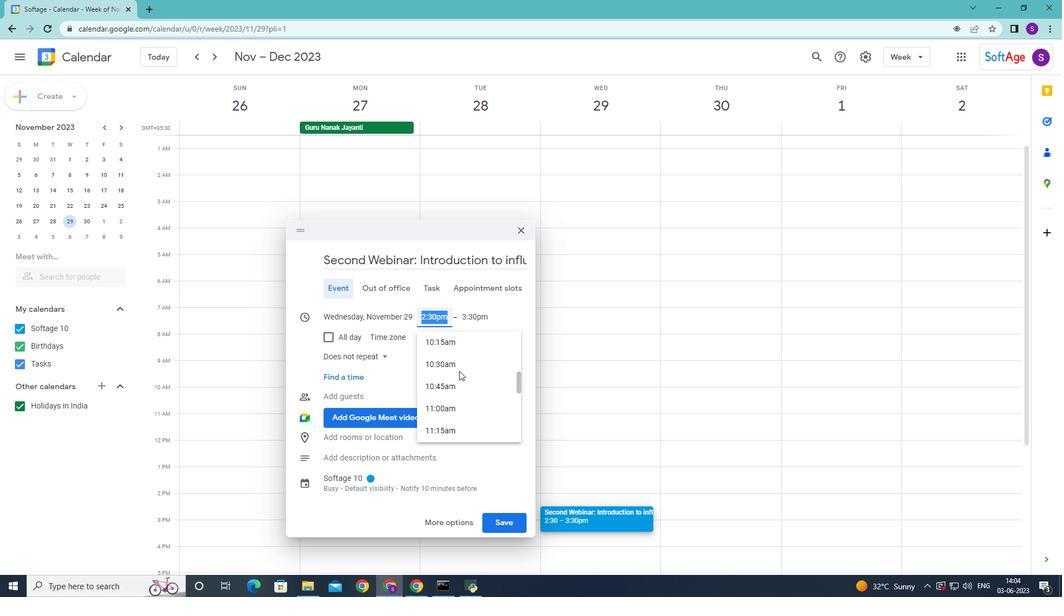 
Action: Mouse scrolled (459, 371) with delta (0, 0)
Screenshot: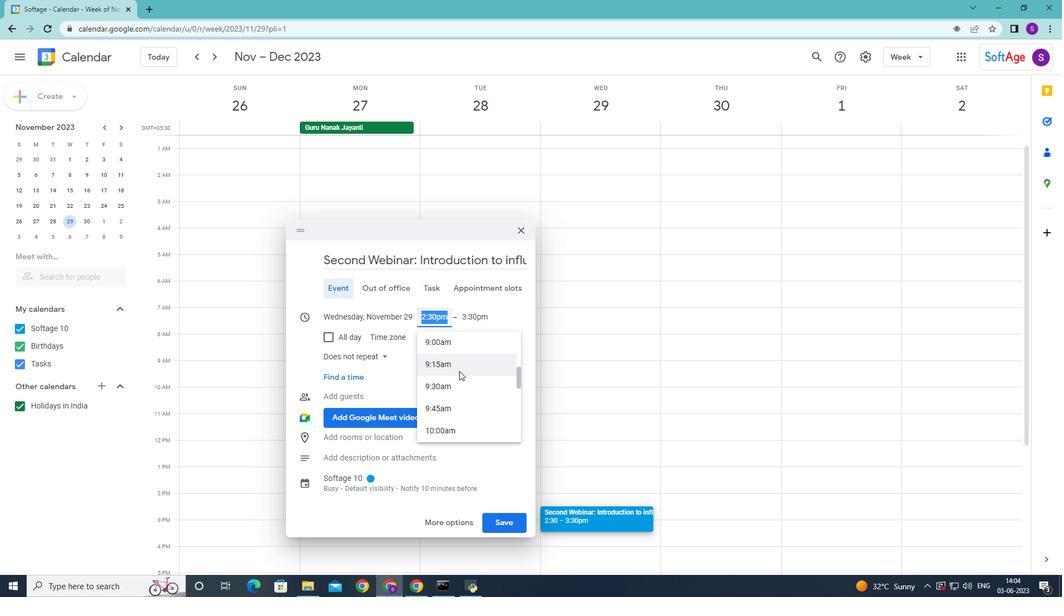 
Action: Mouse scrolled (459, 371) with delta (0, 0)
Screenshot: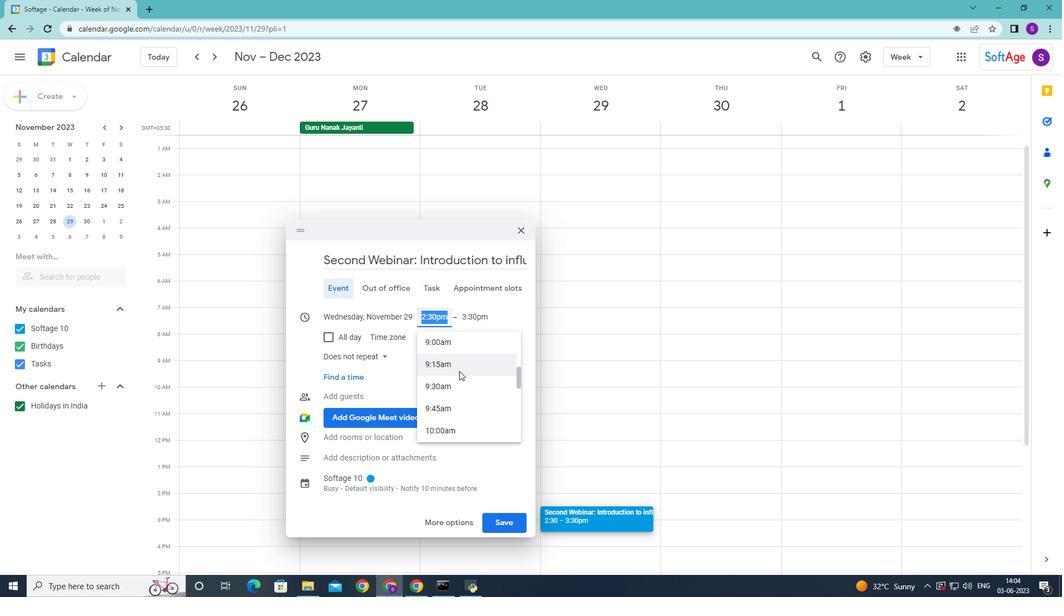 
Action: Mouse moved to (466, 408)
Screenshot: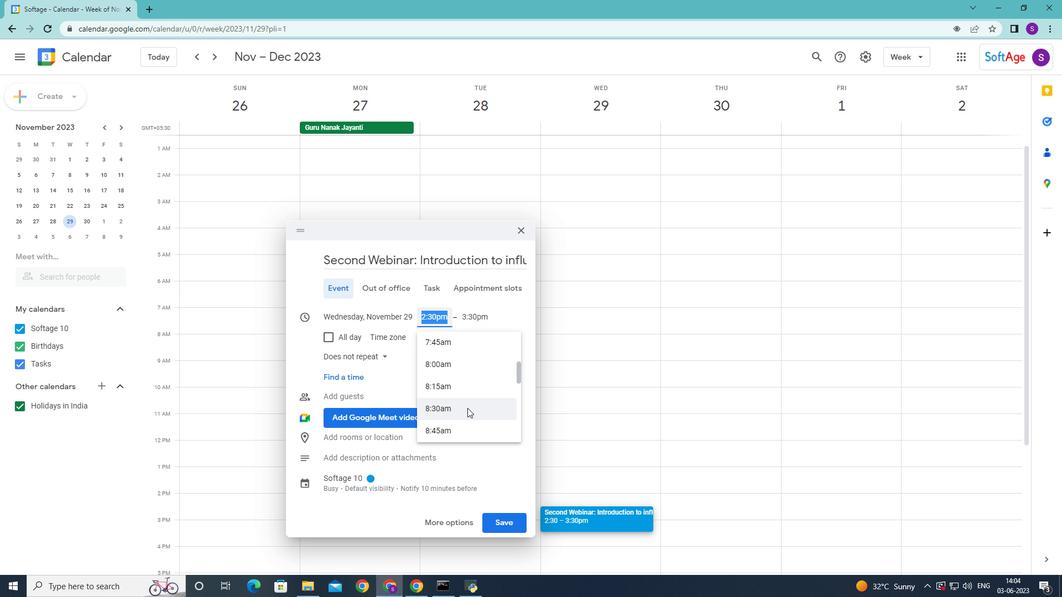 
Action: Mouse pressed left at (466, 408)
Screenshot: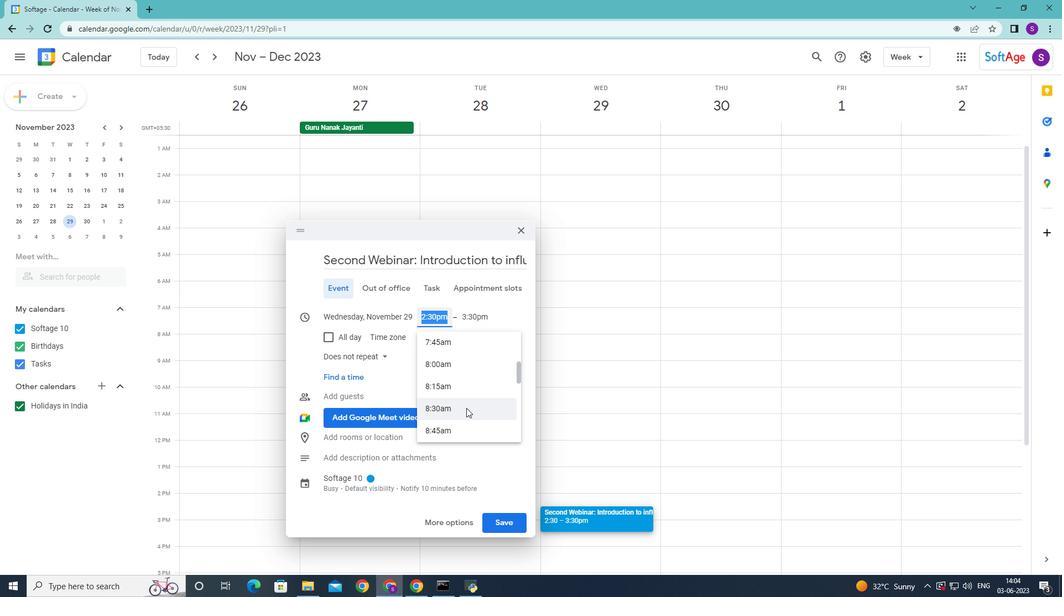 
Action: Mouse moved to (469, 262)
Screenshot: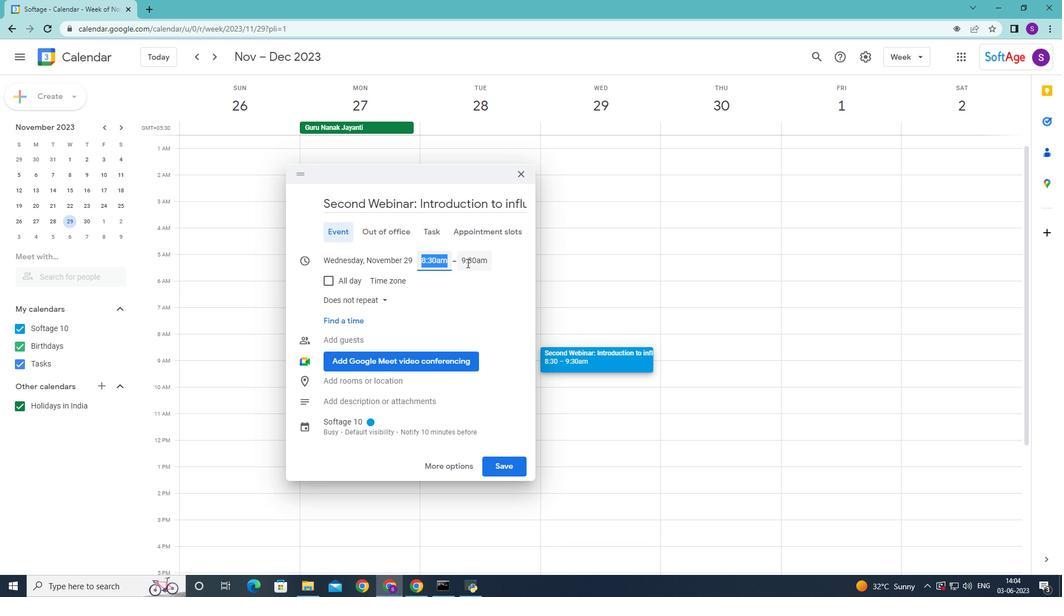 
Action: Mouse pressed left at (469, 262)
Screenshot: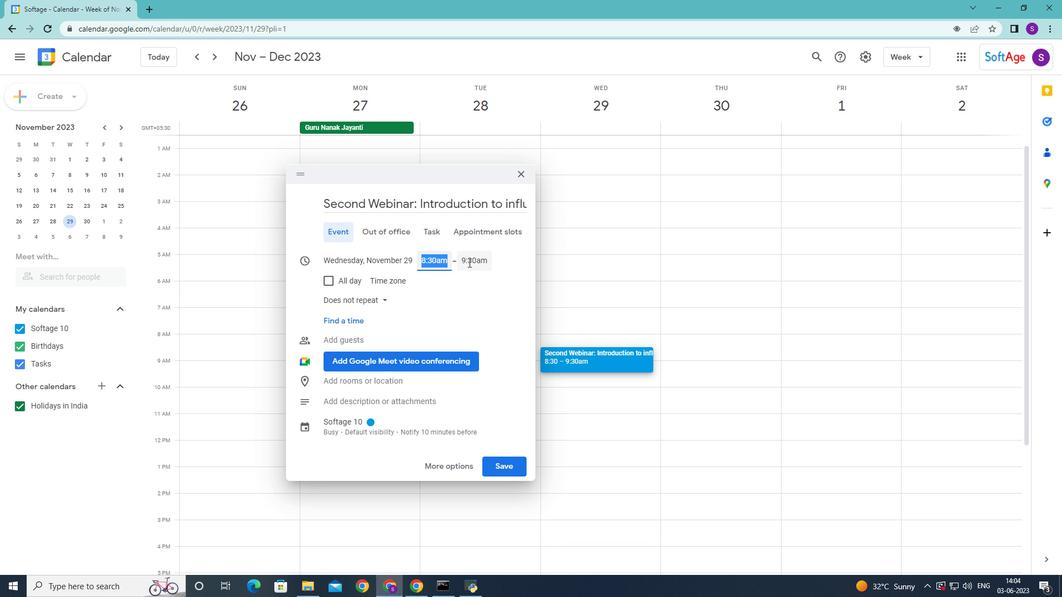 
Action: Mouse moved to (492, 360)
Screenshot: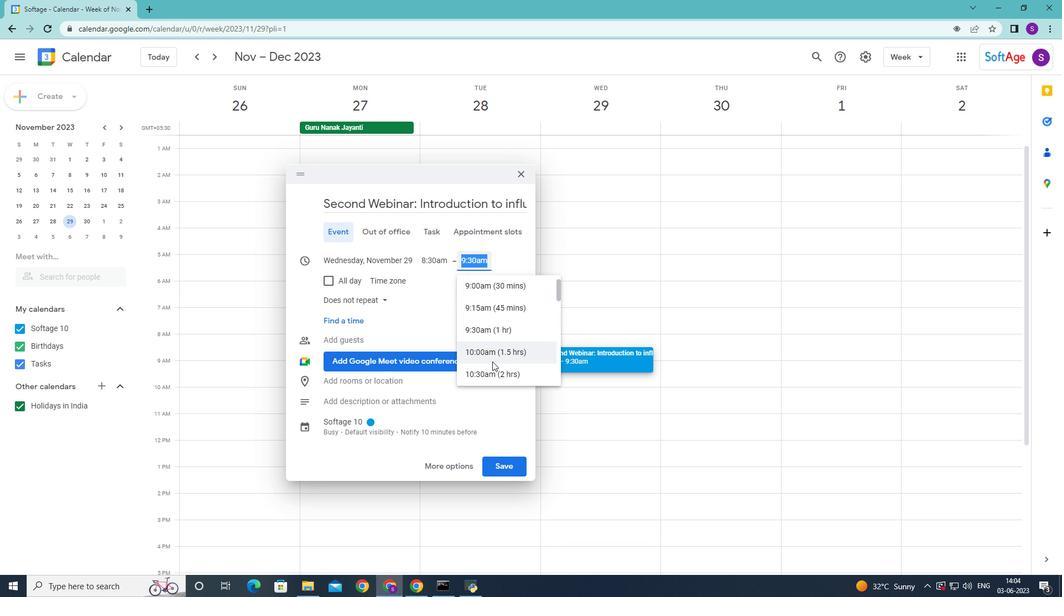 
Action: Mouse scrolled (492, 359) with delta (0, 0)
Screenshot: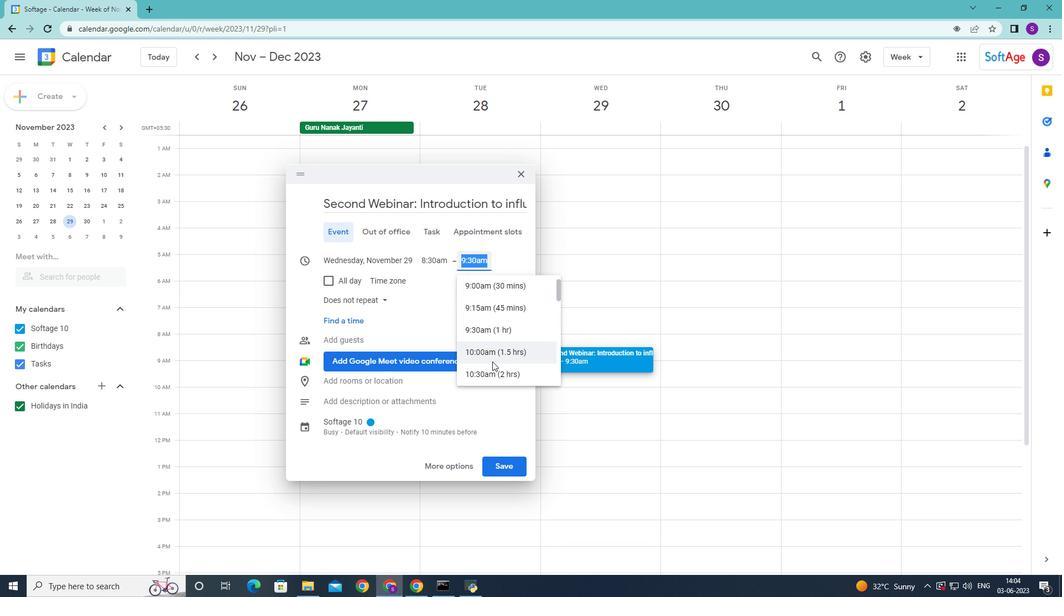 
Action: Mouse moved to (499, 320)
Screenshot: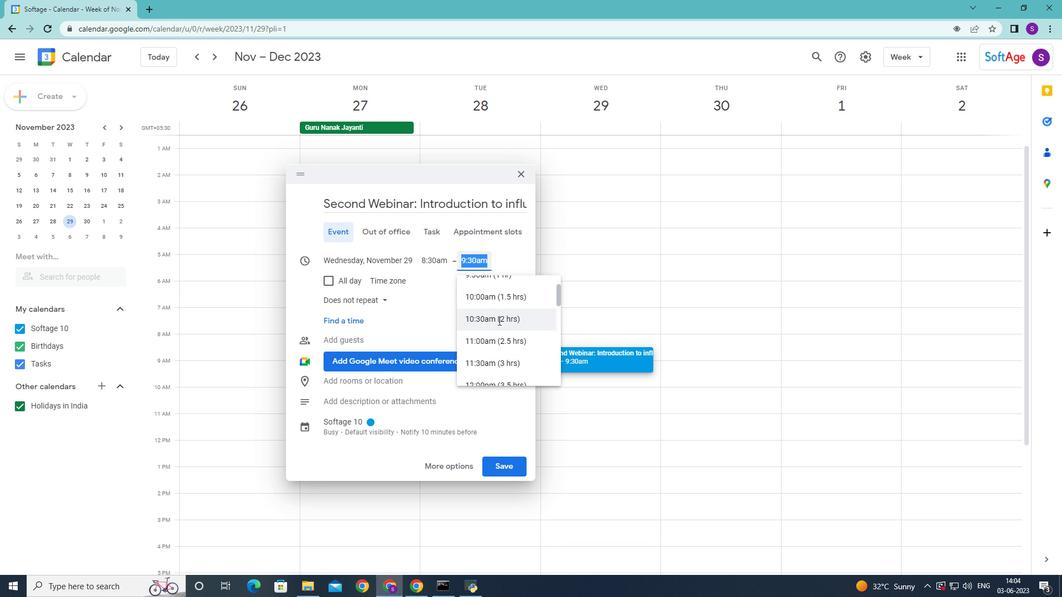 
Action: Mouse pressed left at (499, 320)
Screenshot: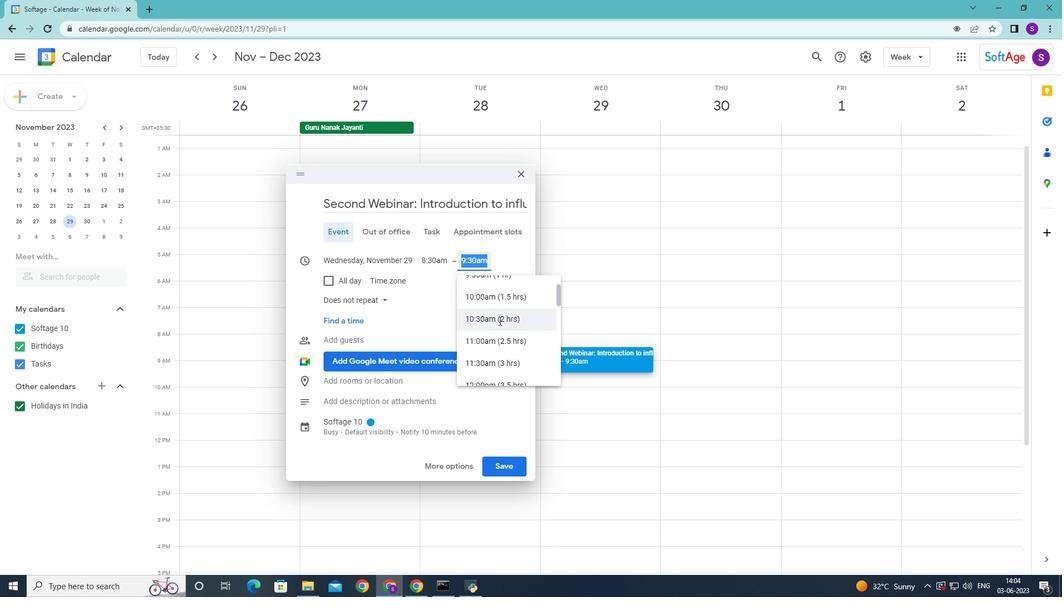 
Action: Mouse moved to (455, 471)
Screenshot: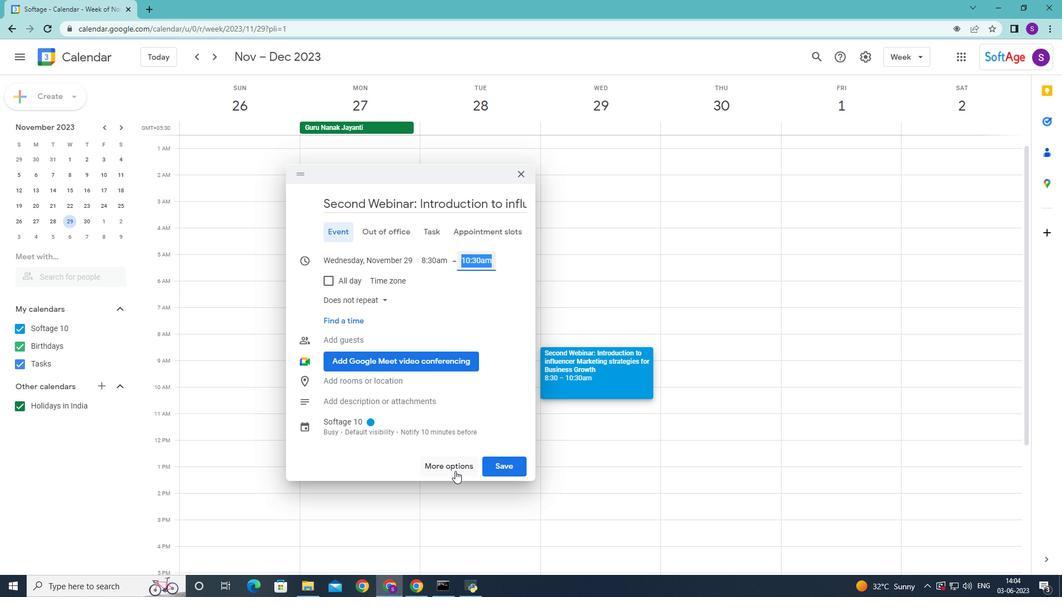
Action: Mouse pressed left at (455, 471)
Screenshot: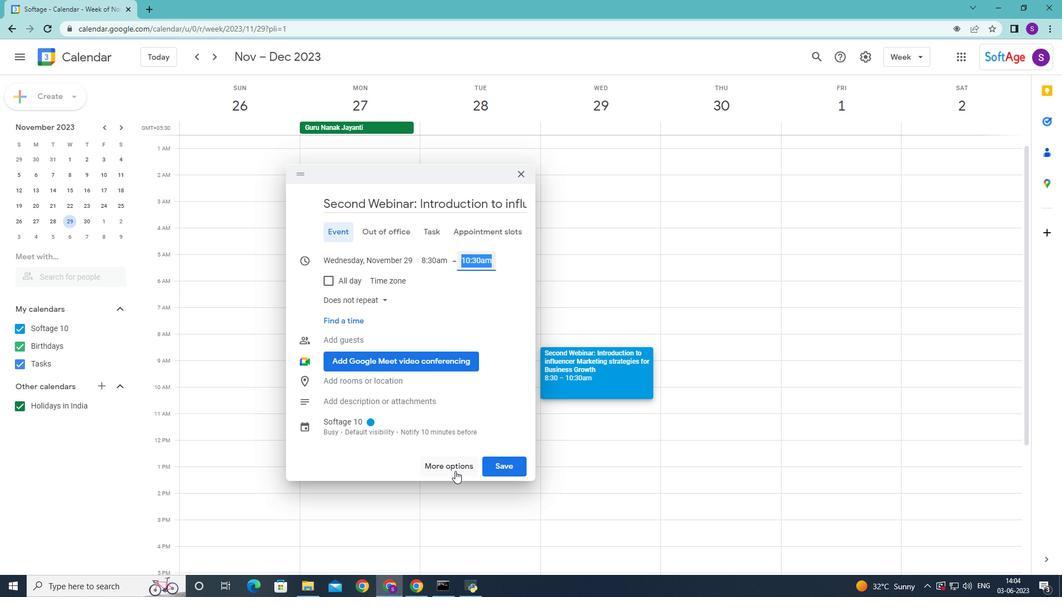 
Action: Mouse moved to (231, 400)
Screenshot: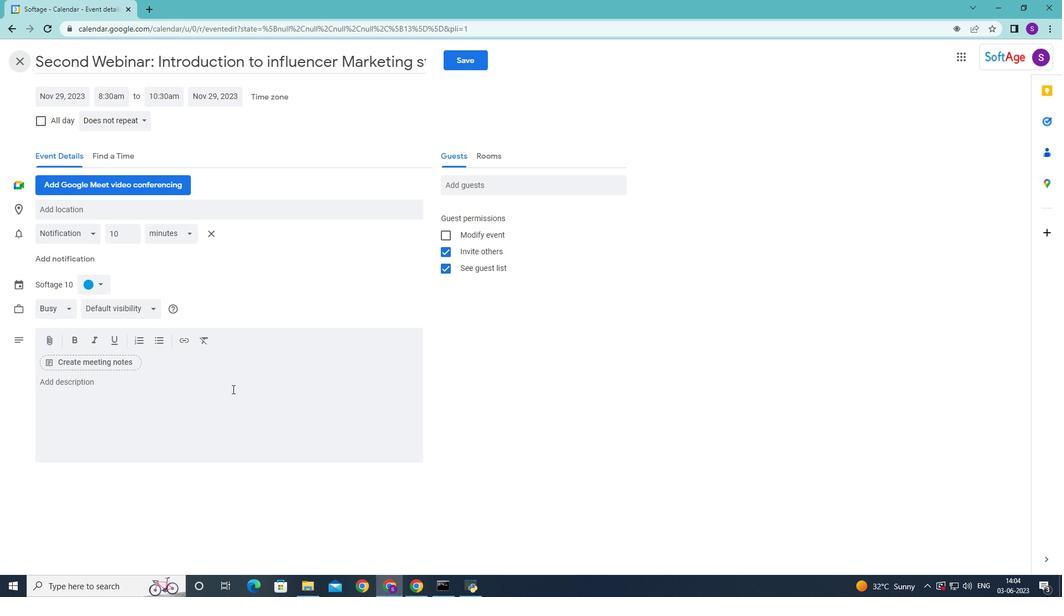 
Action: Mouse pressed left at (231, 400)
Screenshot: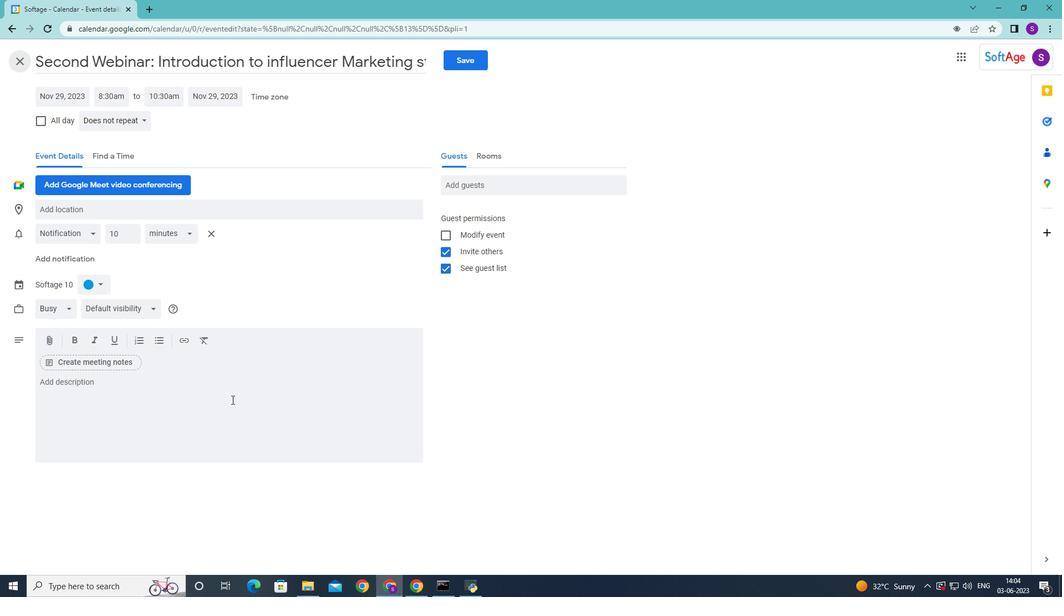 
Action: Mouse moved to (231, 400)
Screenshot: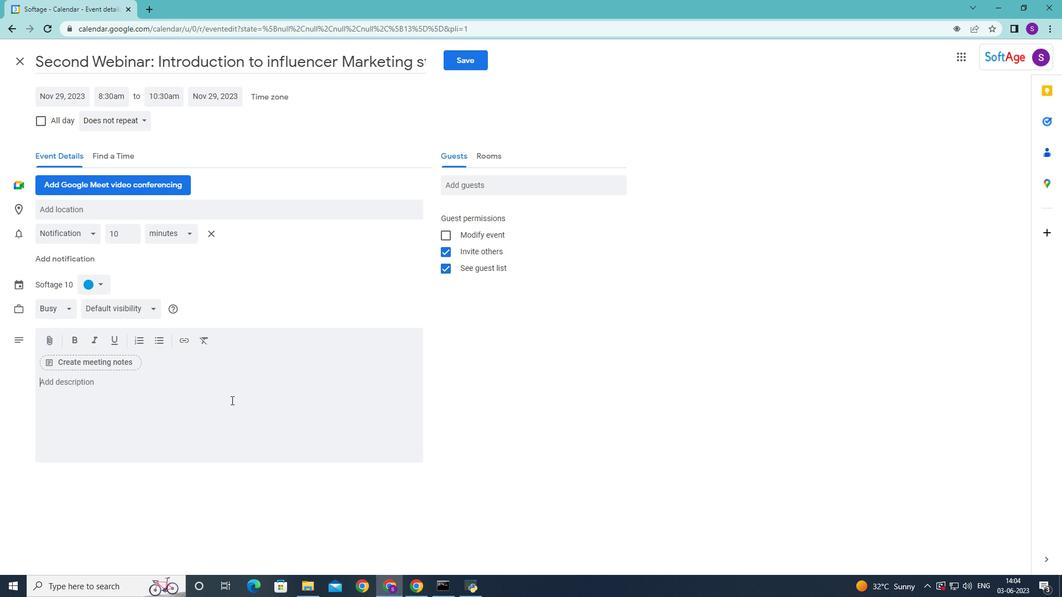 
Action: Key pressed <Key.shift><Key.shift><Key.shift><Key.shift><Key.shift><Key.shift><Key.shift><Key.shift>Participants<Key.space>will<Key.space>explore<Key.space>the<Key.space>role<Key.space>of<Key.space>a<Key.space>l<Key.space><Key.backspace>eader<Key.space>as<Key.space>a<Key.space>coach<Key.space>and<Key.space>mentor<Key.space><Key.backspace>.<Key.space><Key.shift>They<Key.space>will<Key.space>learn<Key.space>how<Key.space>to<Key.space>provide<Key.space>guidance<Key.space><Key.backspace>,<Key.space>support<Key.space>and<Key.space>development<Key.space>opportunities<Key.space>t<Key.space>team<Key.space>members<Key.space><Key.backspace>,<Key.space>fostering<Key.space>their<Key.space>growth<Key.space>and<Key.space>professional<Key.space>advance<Key.space><Key.backspace>ment<Key.space><Key.backspace>.
Screenshot: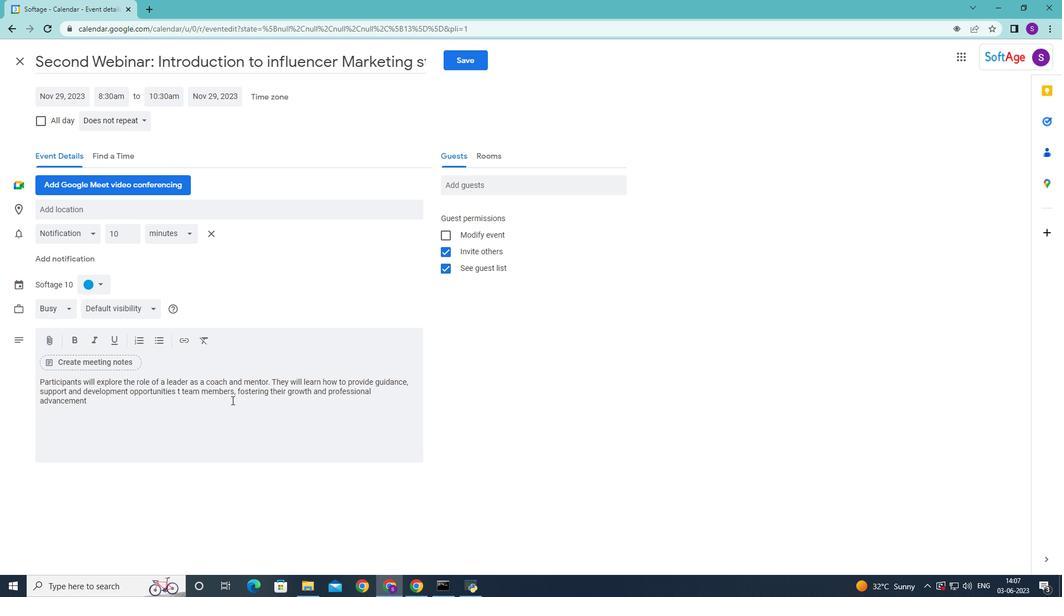 
Action: Mouse moved to (455, 269)
Screenshot: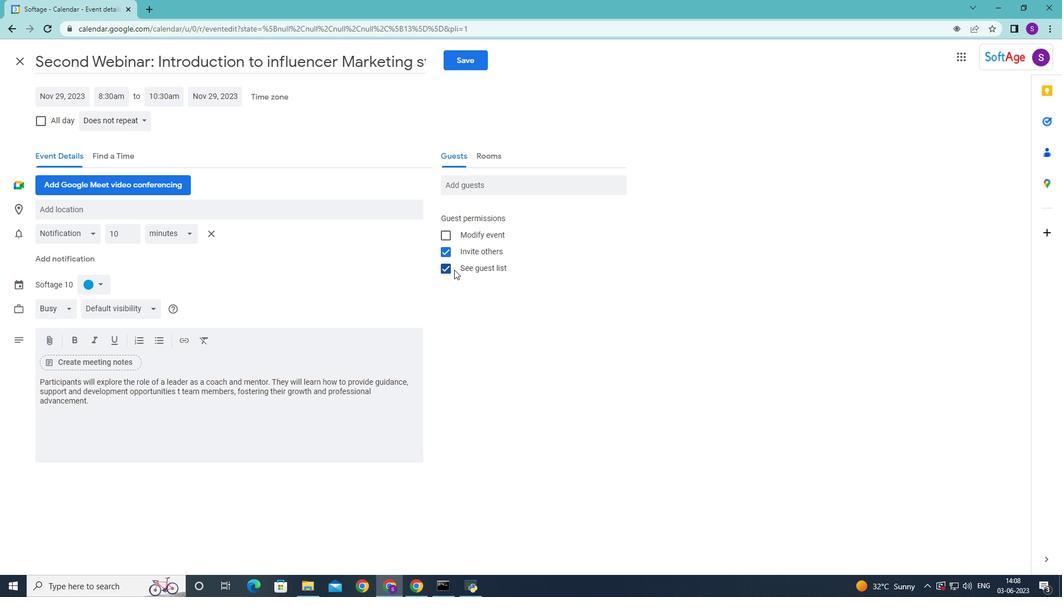 
Action: Mouse pressed left at (455, 269)
Screenshot: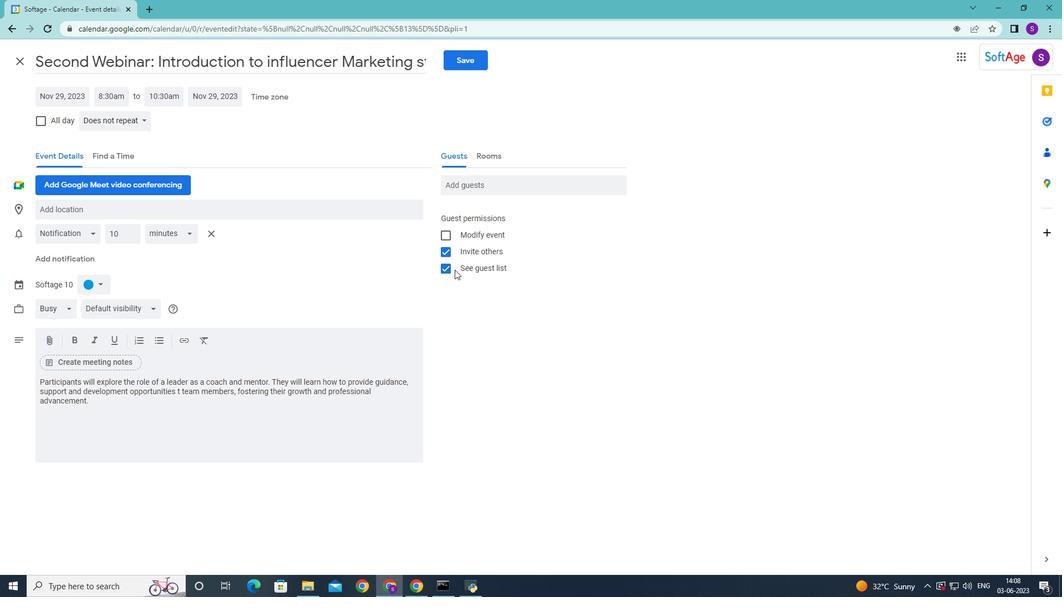 
Action: Mouse moved to (94, 280)
Screenshot: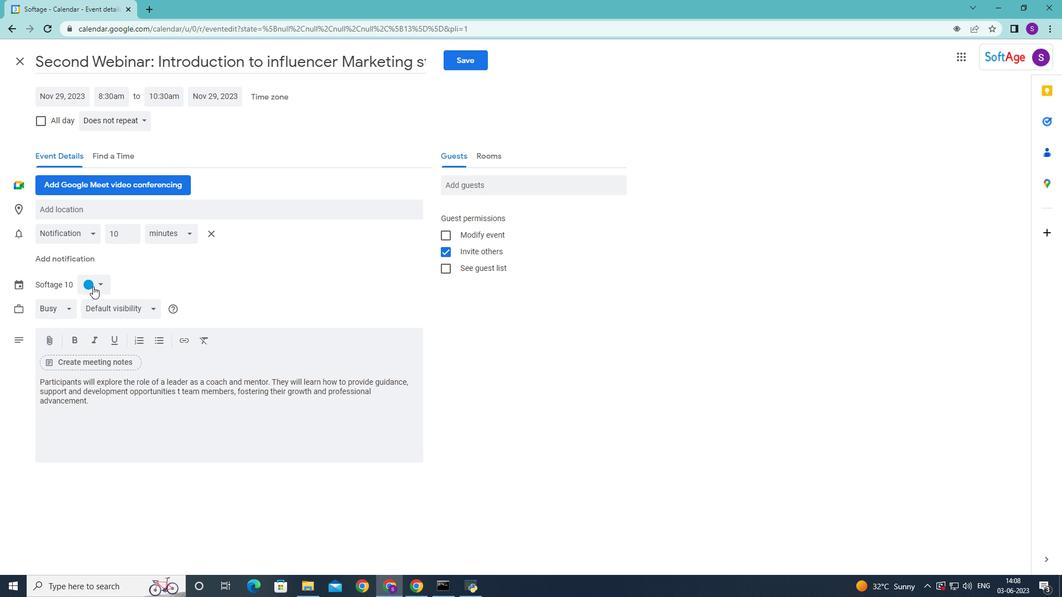 
Action: Mouse pressed left at (94, 280)
Screenshot: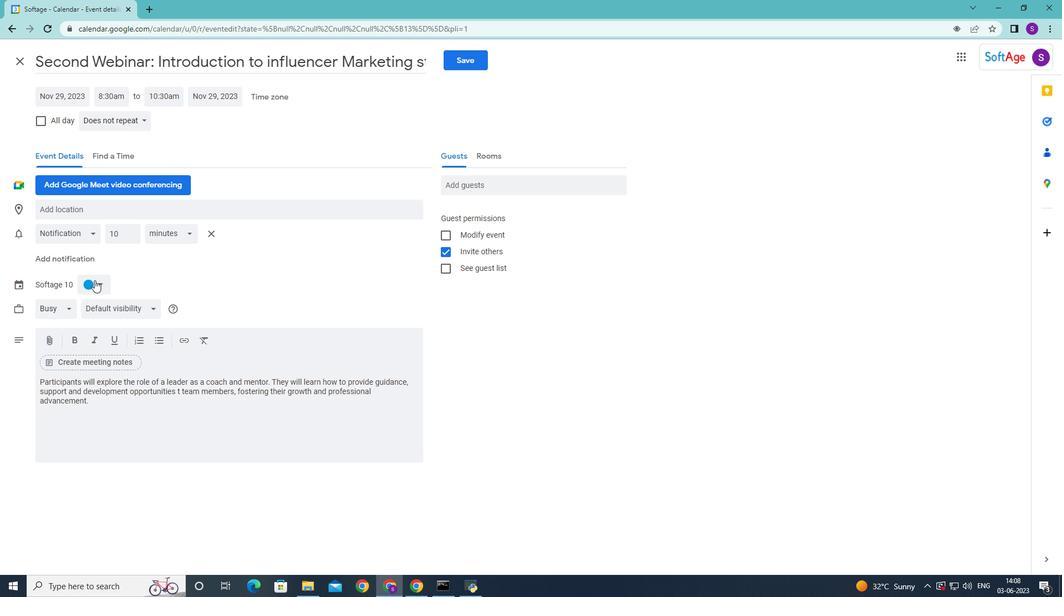 
Action: Mouse moved to (85, 283)
Screenshot: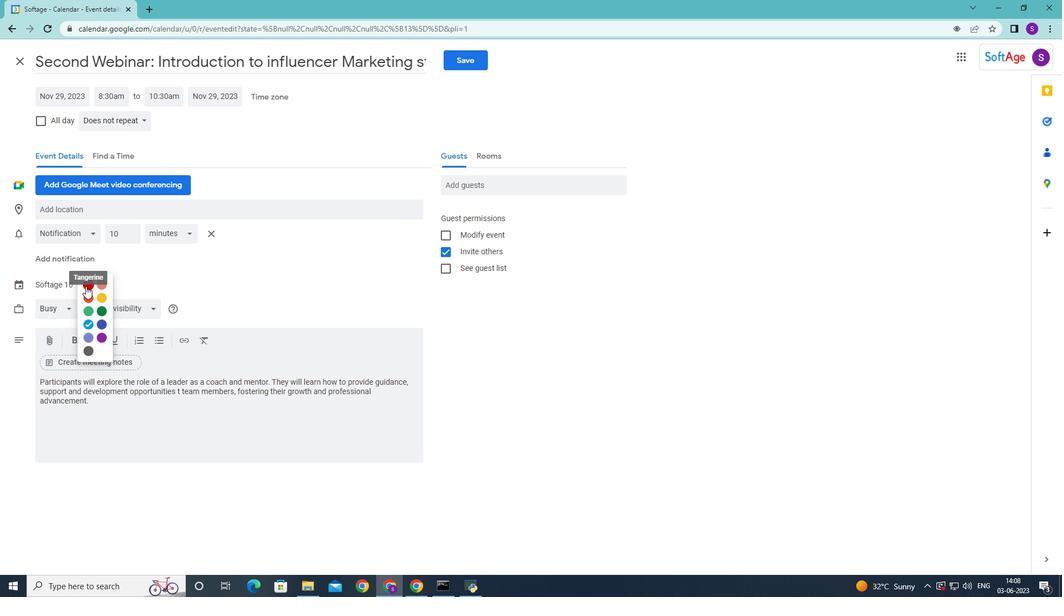 
Action: Mouse pressed left at (85, 283)
Screenshot: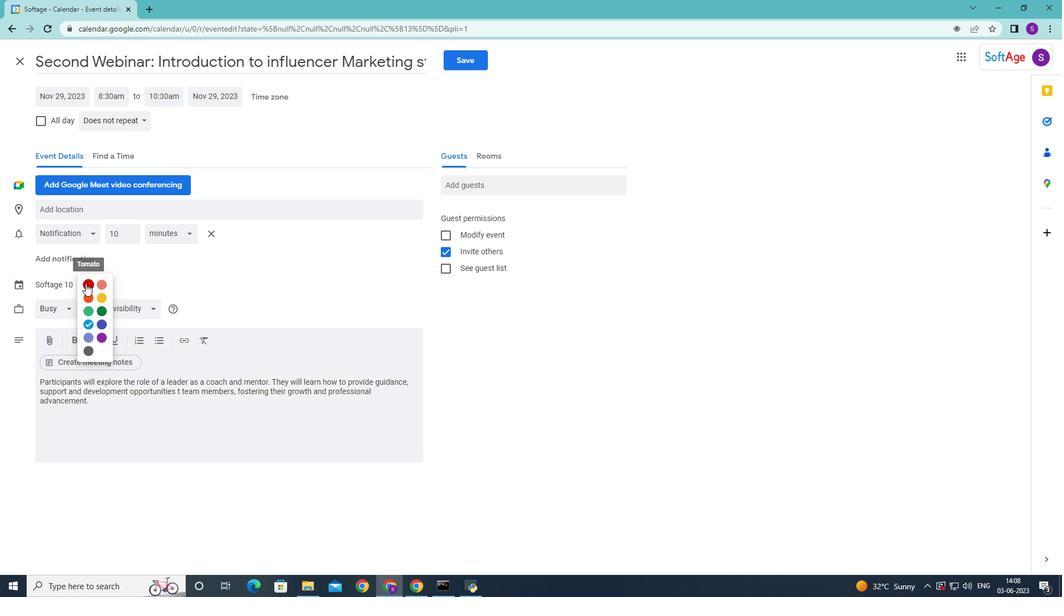 
Action: Mouse moved to (112, 211)
Screenshot: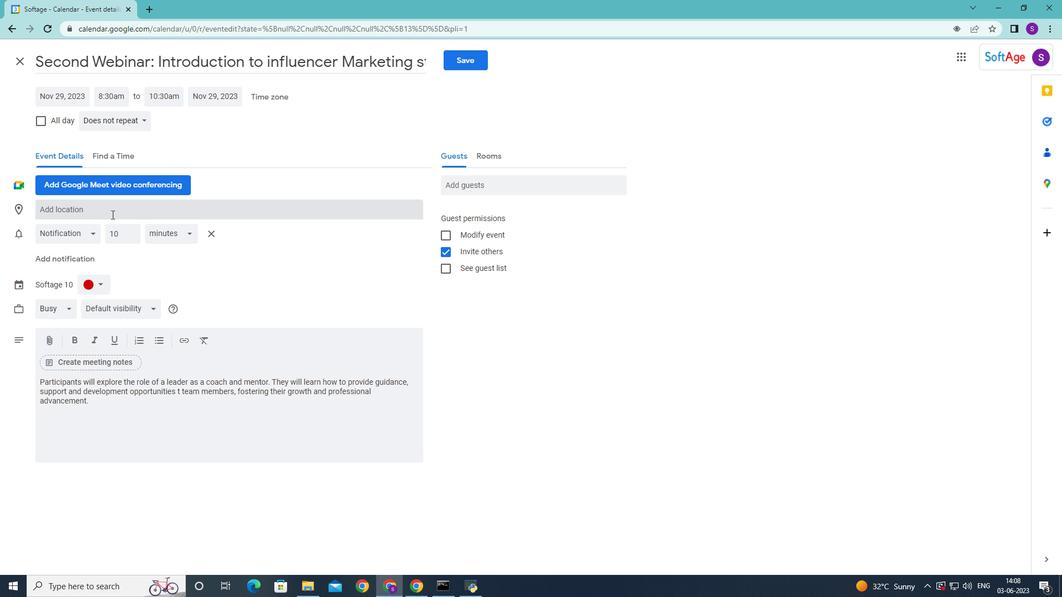 
Action: Mouse pressed left at (112, 211)
Screenshot: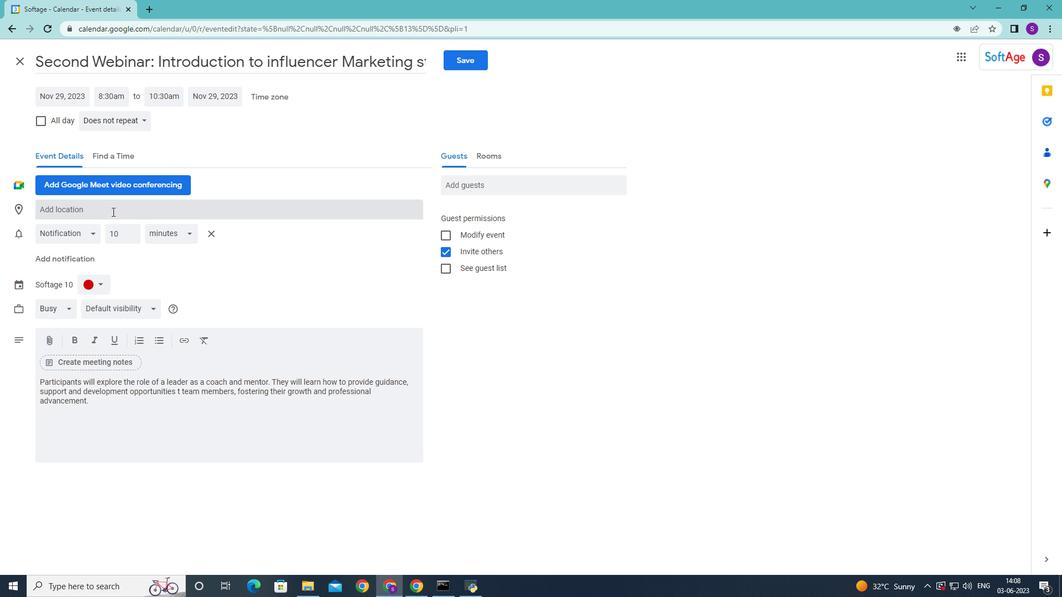 
Action: Key pressed 987<Key.space><Key.shift>doge;s<Key.backspace><Key.backspace>'s<Key.space><Key.shift>pl<Key.backspace>a;<Key.backspace>lace<Key.space><Key.backspace>,<Key.space>venice,<Key.space>italy<Key.space>
Screenshot: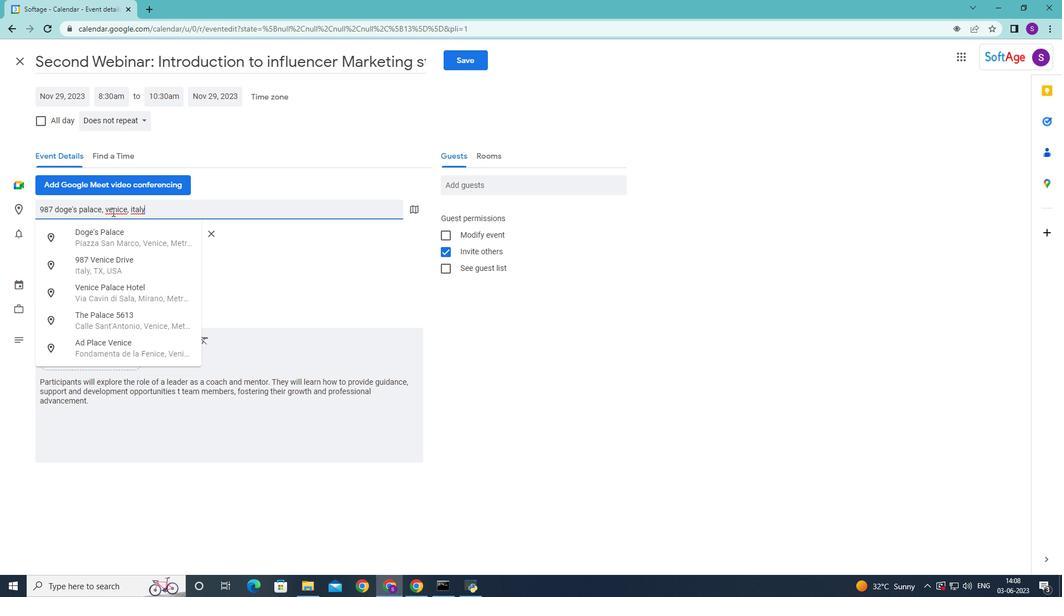 
Action: Mouse moved to (132, 236)
Screenshot: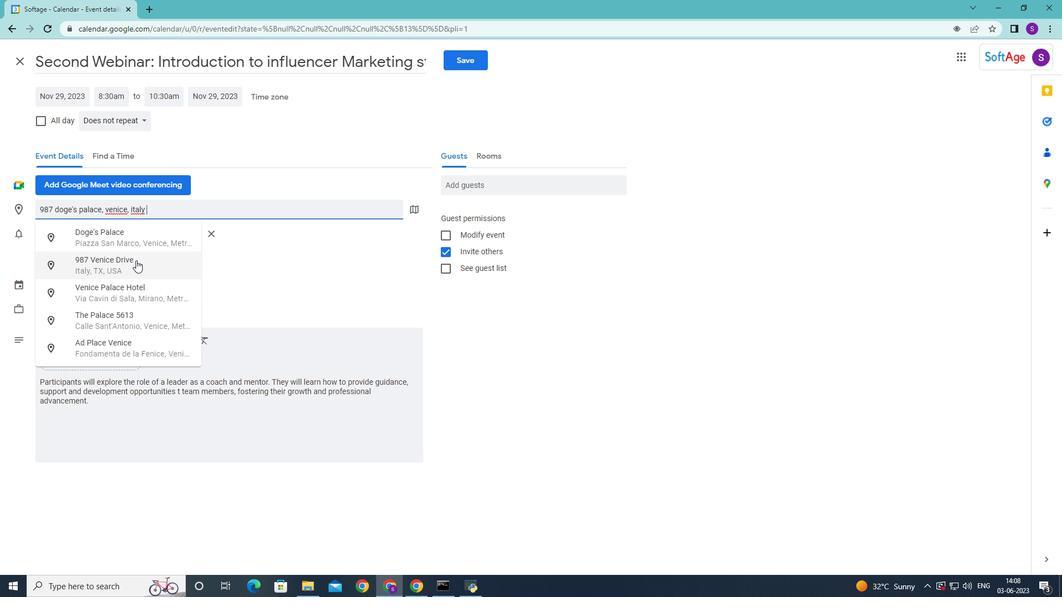 
Action: Mouse pressed left at (132, 236)
Screenshot: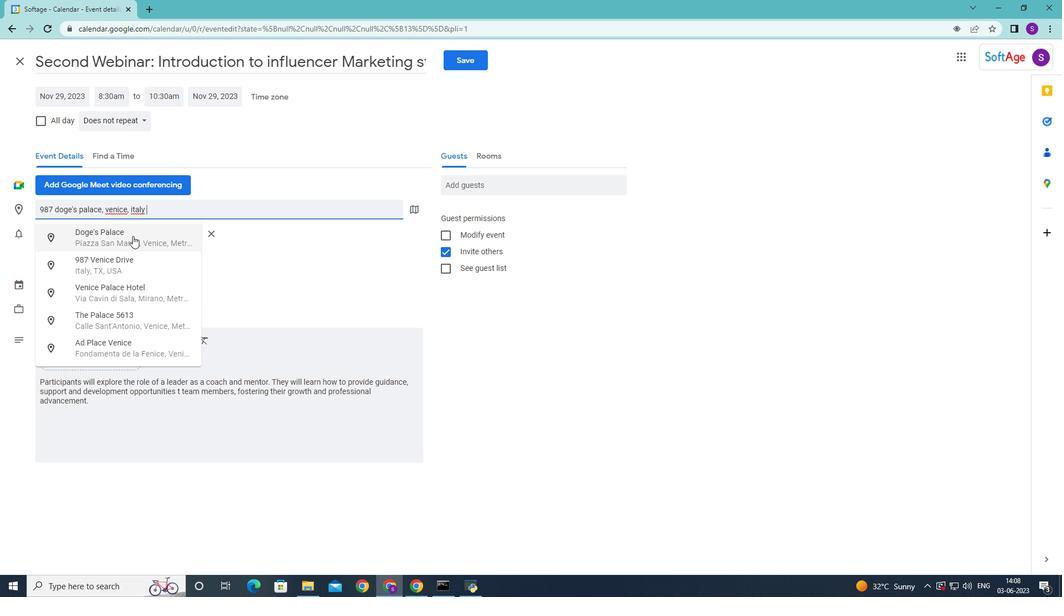 
Action: Mouse moved to (494, 185)
Screenshot: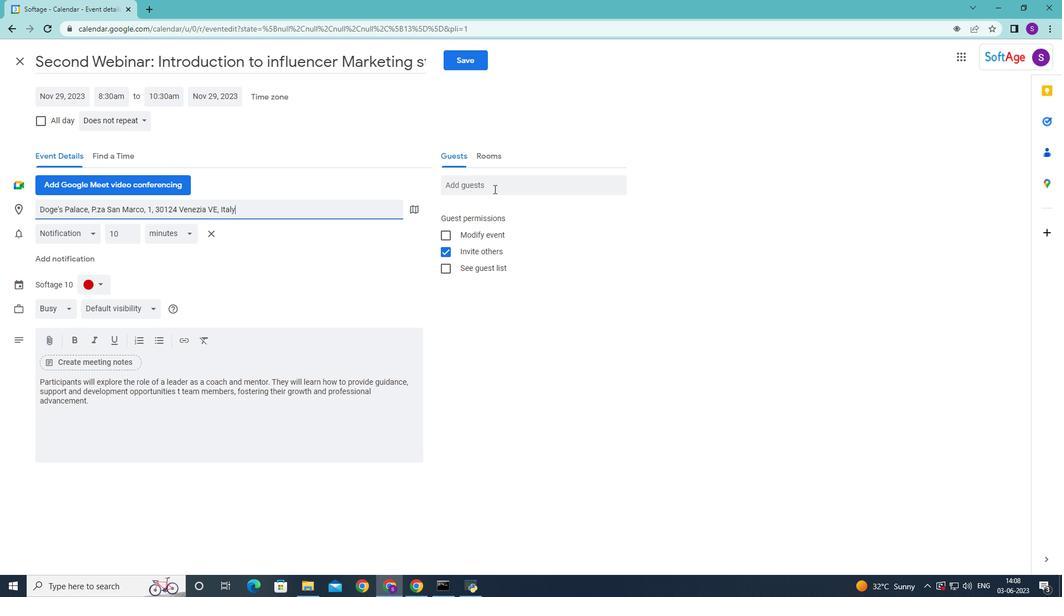
Action: Mouse pressed left at (494, 185)
Screenshot: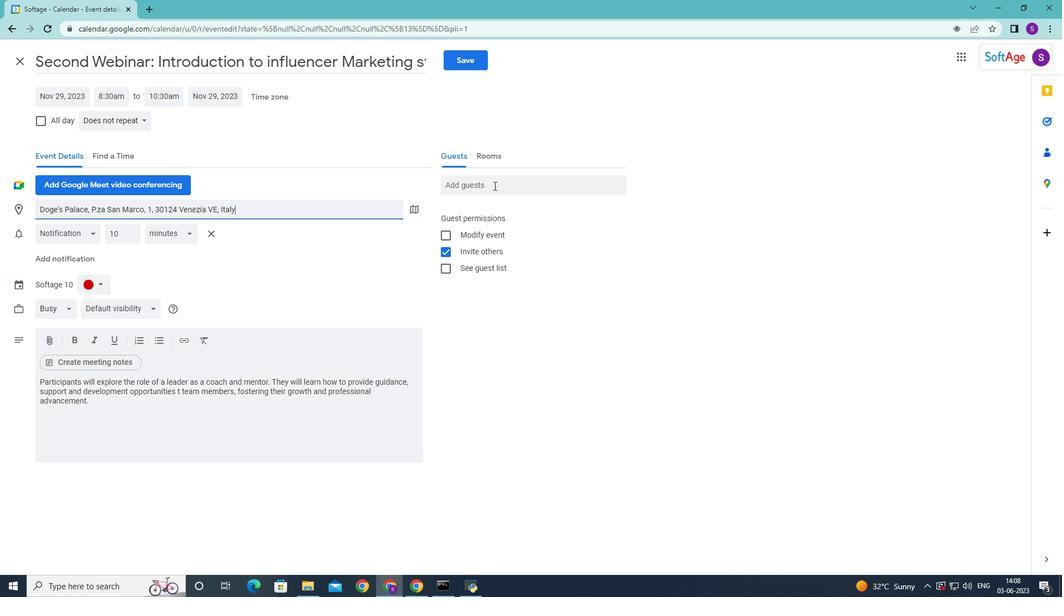 
Action: Key pressed <Key.shift>Softage.1<Key.shift>@softage.net
Screenshot: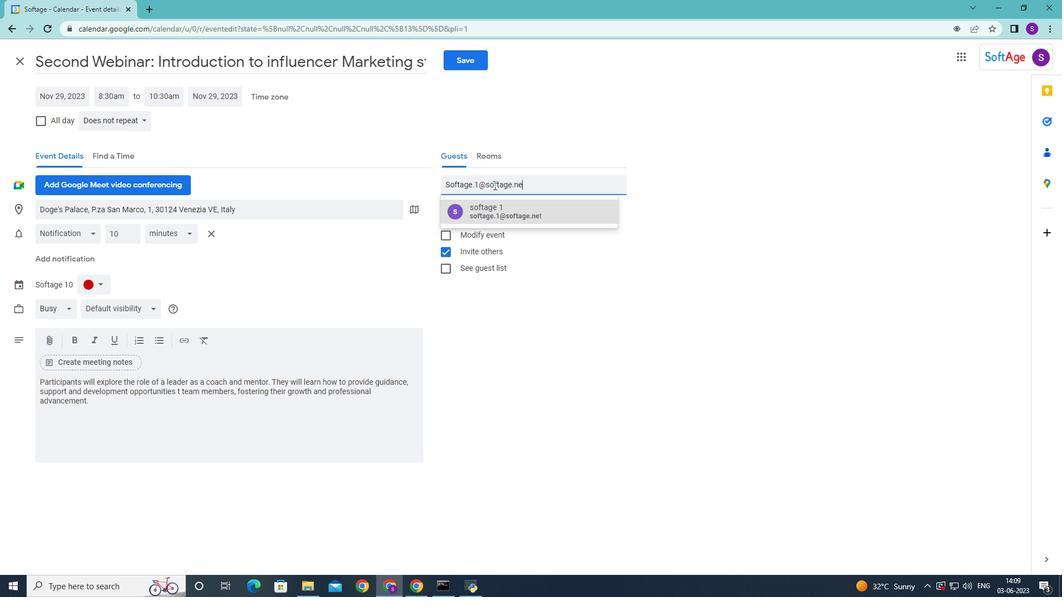 
Action: Mouse moved to (509, 223)
Screenshot: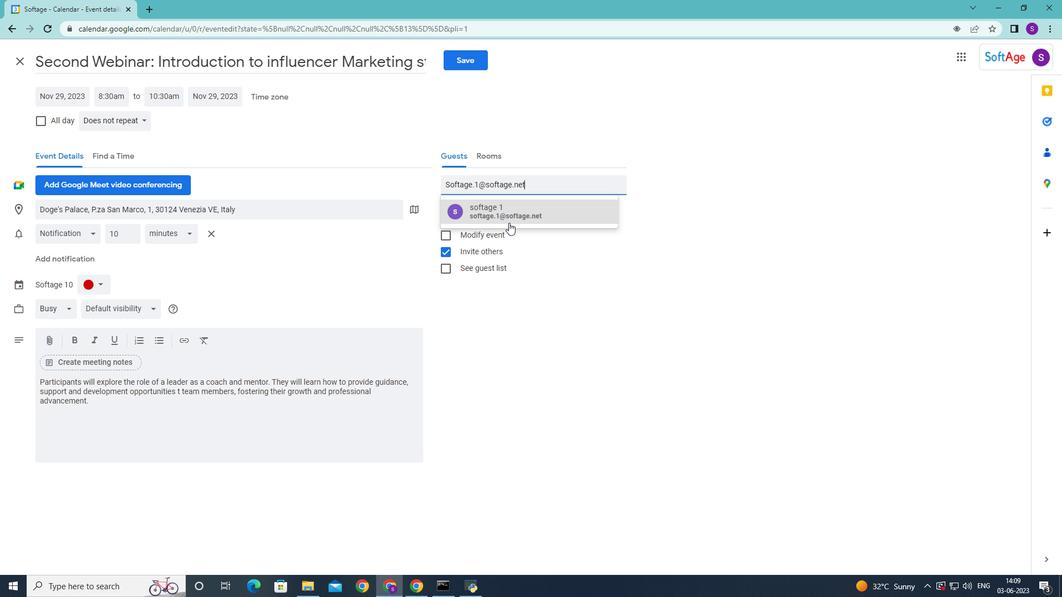 
Action: Mouse pressed left at (509, 223)
Screenshot: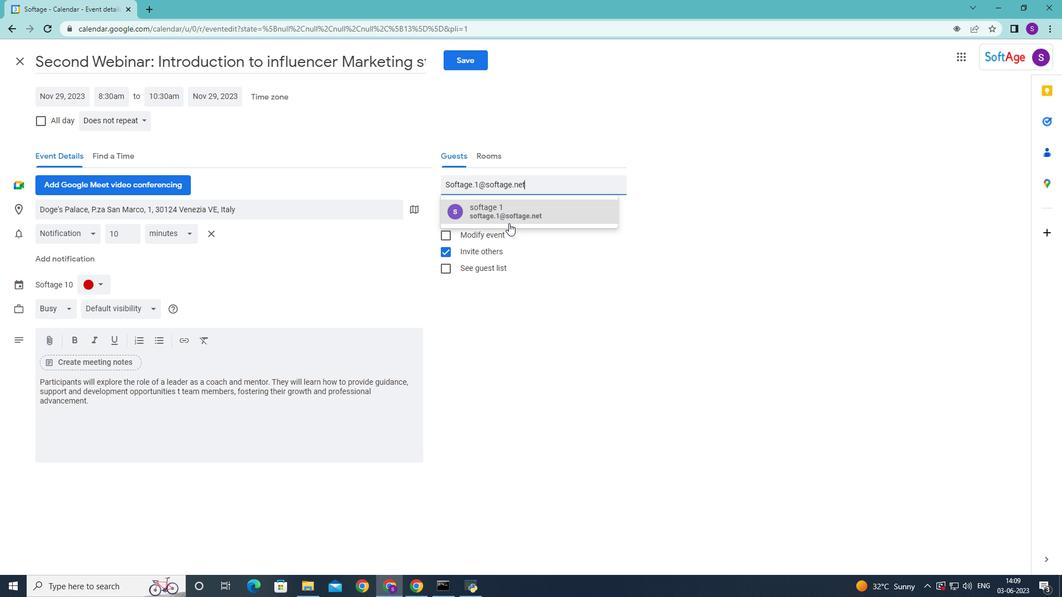 
Action: Mouse moved to (512, 182)
Screenshot: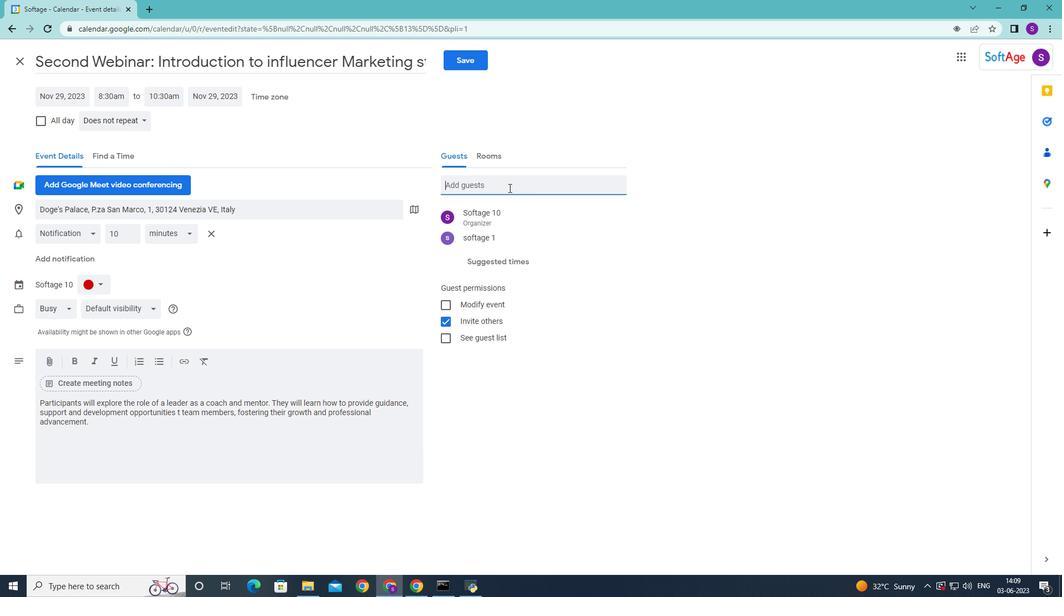 
Action: Mouse pressed left at (512, 182)
Screenshot: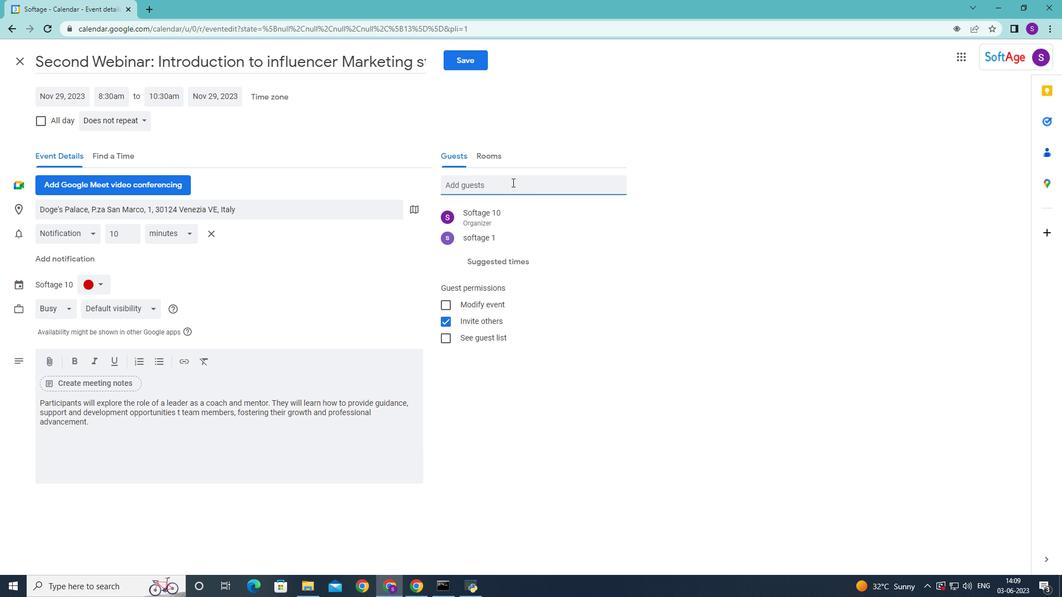 
Action: Key pressed <Key.shift>Softage.2<Key.shift>@softage.net
Screenshot: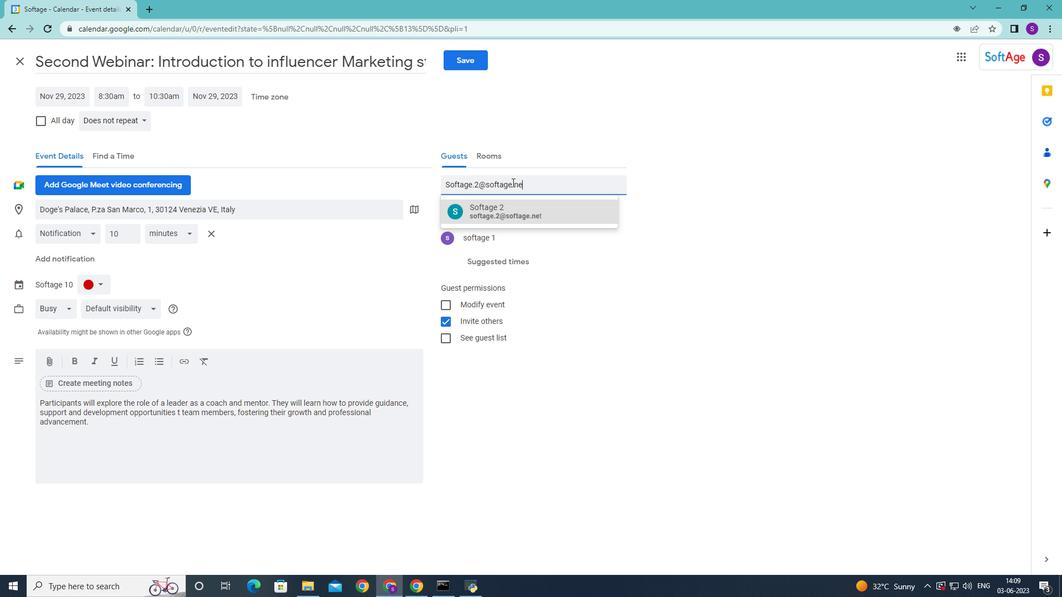 
Action: Mouse moved to (521, 212)
Screenshot: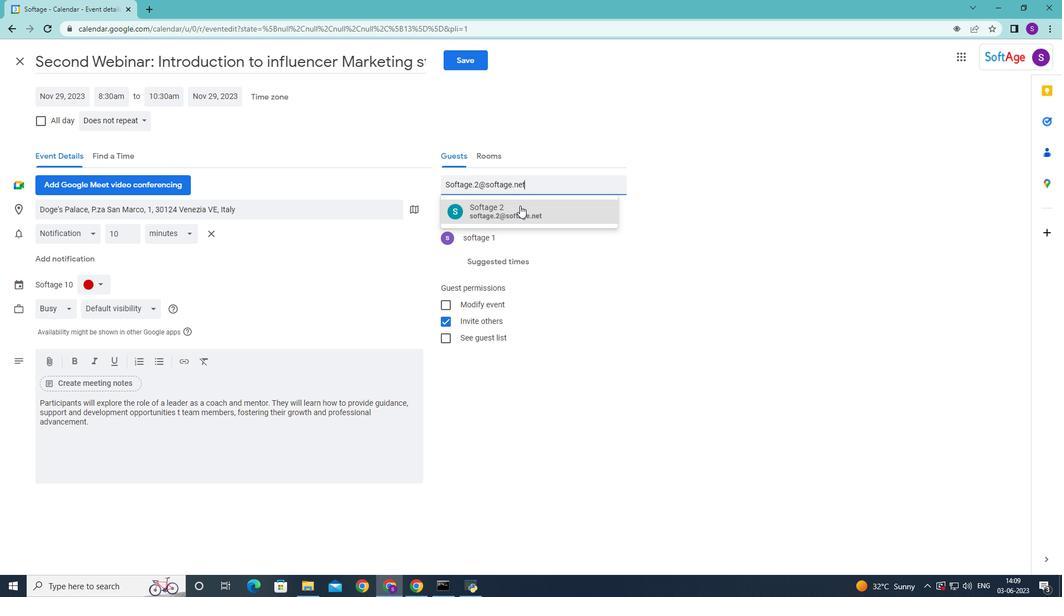 
Action: Mouse pressed left at (521, 212)
Screenshot: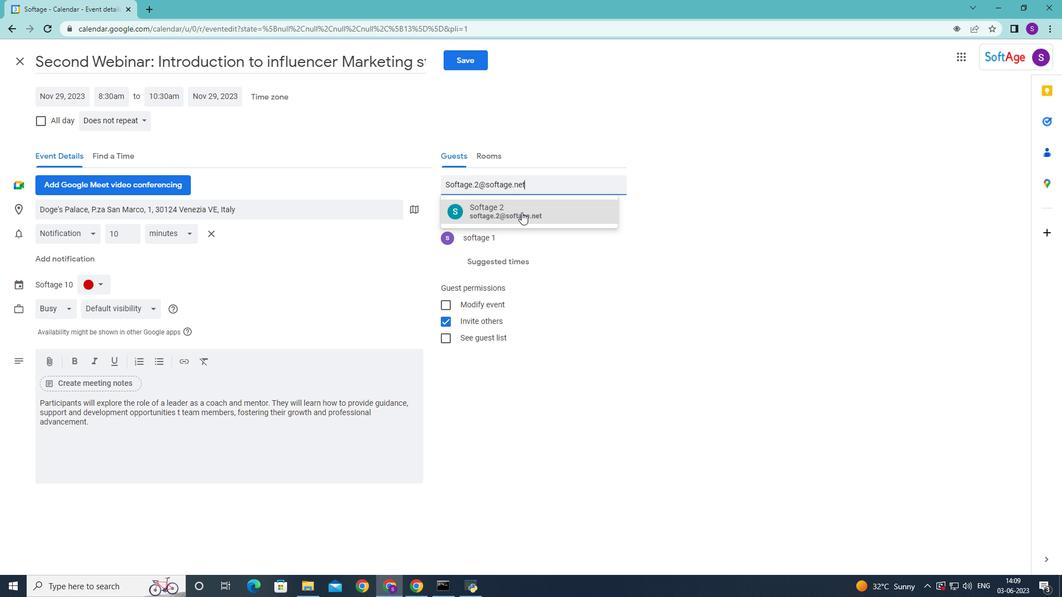 
Action: Mouse moved to (128, 120)
Screenshot: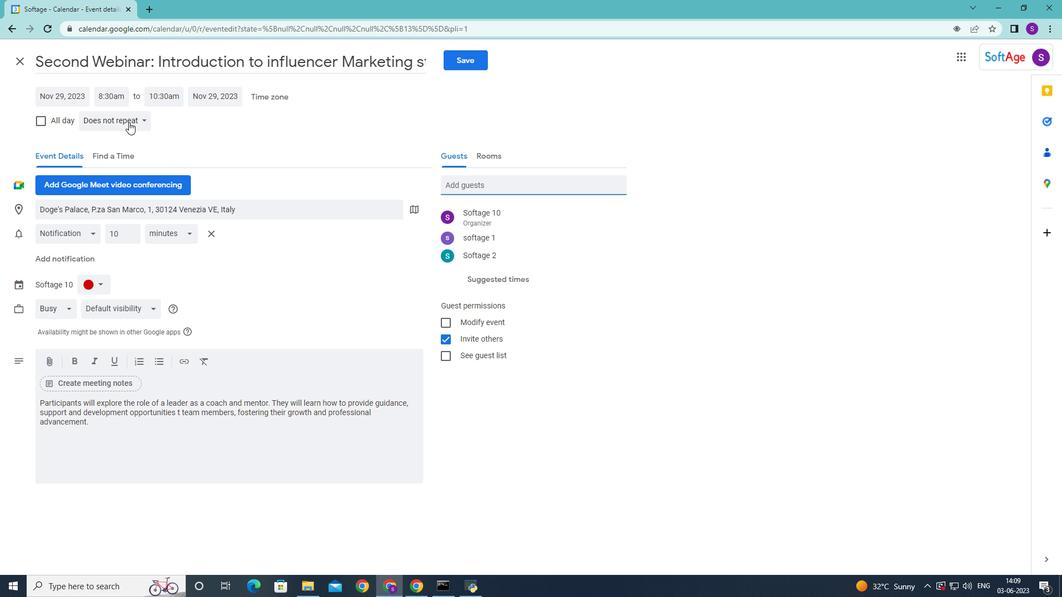 
Action: Mouse pressed left at (128, 120)
Screenshot: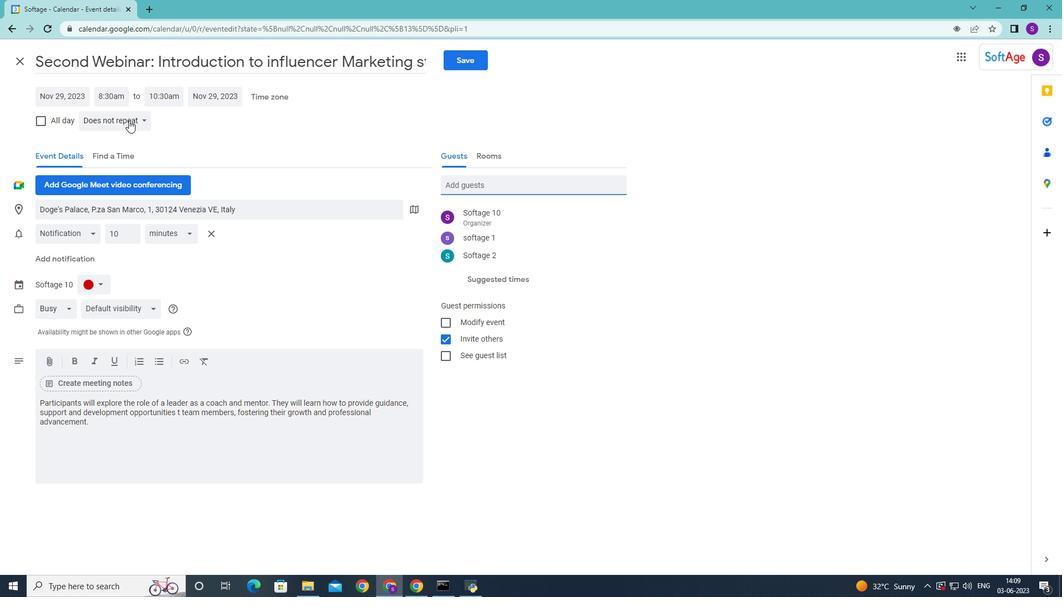 
Action: Mouse moved to (150, 146)
Screenshot: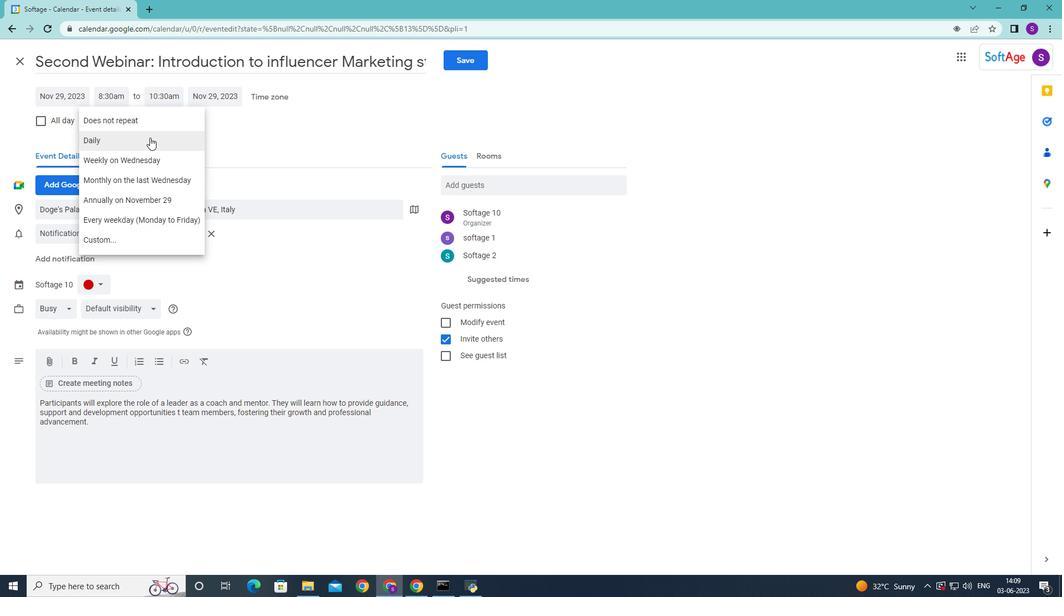 
Action: Mouse scrolled (150, 147) with delta (0, 0)
Screenshot: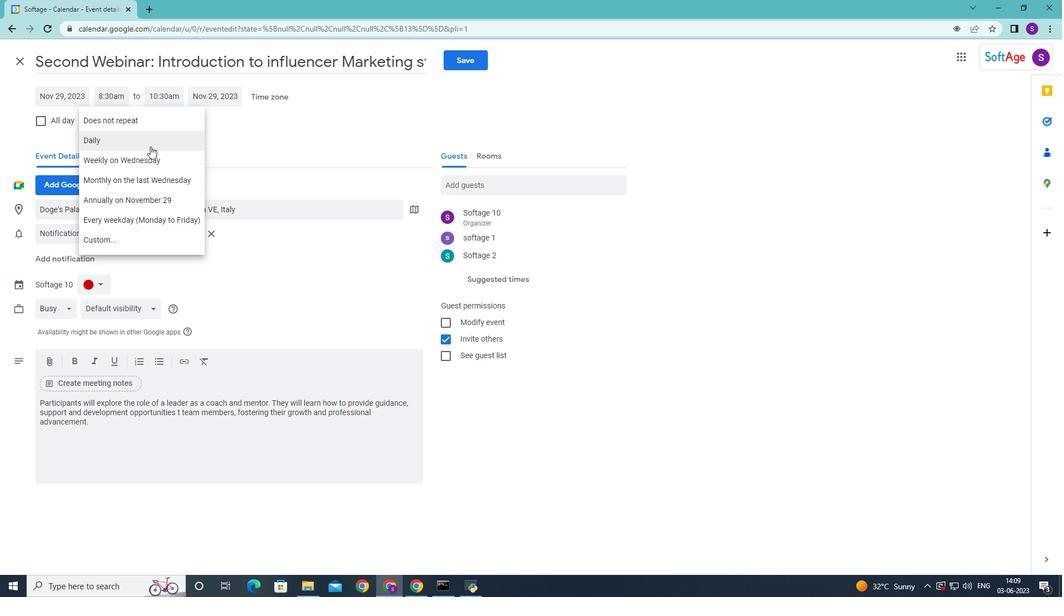 
Action: Mouse scrolled (150, 147) with delta (0, 0)
Screenshot: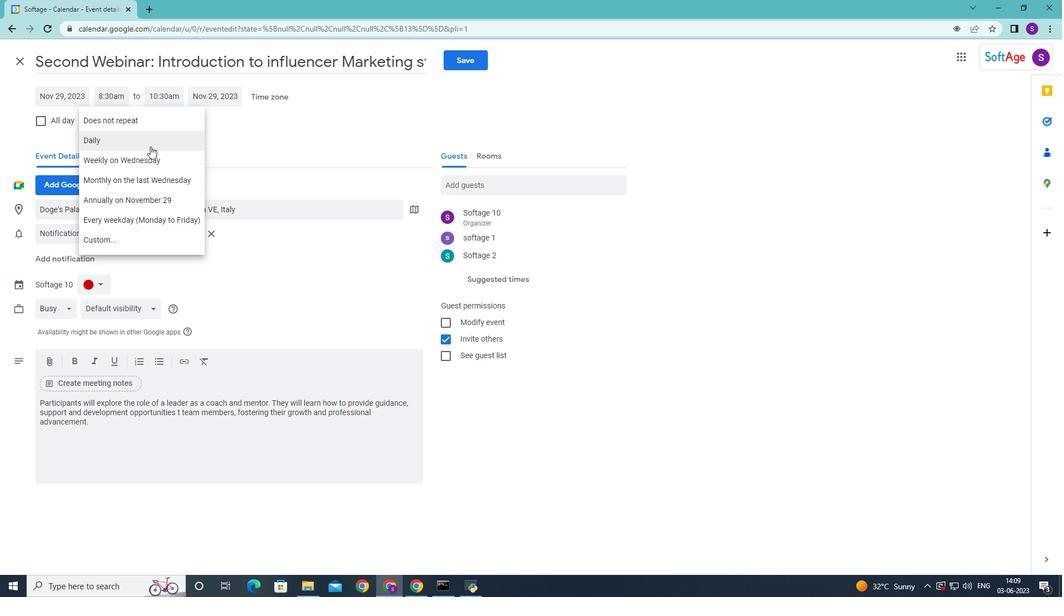 
Action: Mouse scrolled (150, 147) with delta (0, 0)
Screenshot: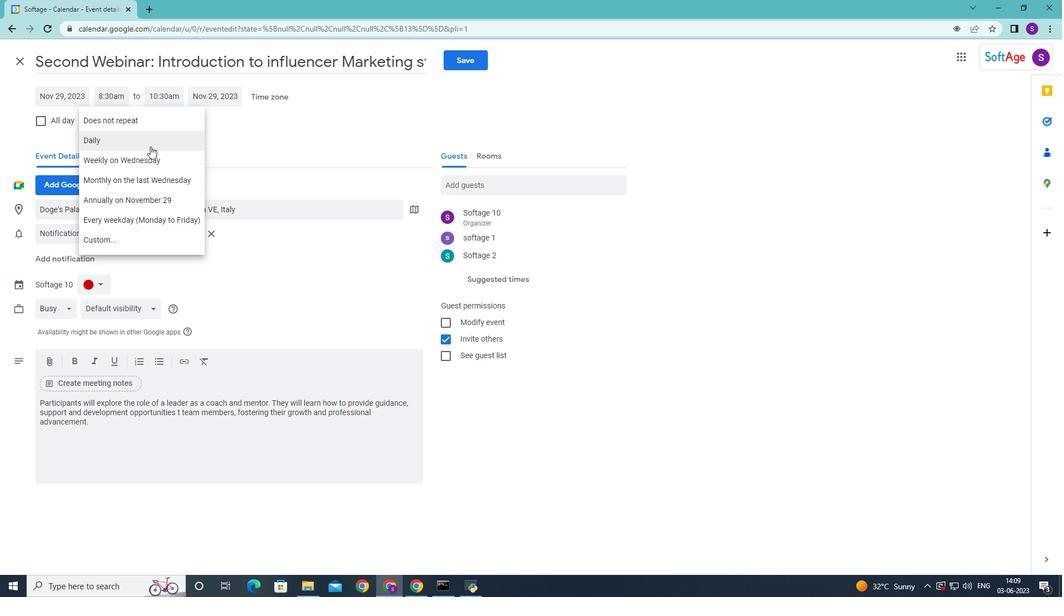 
Action: Mouse moved to (144, 130)
Screenshot: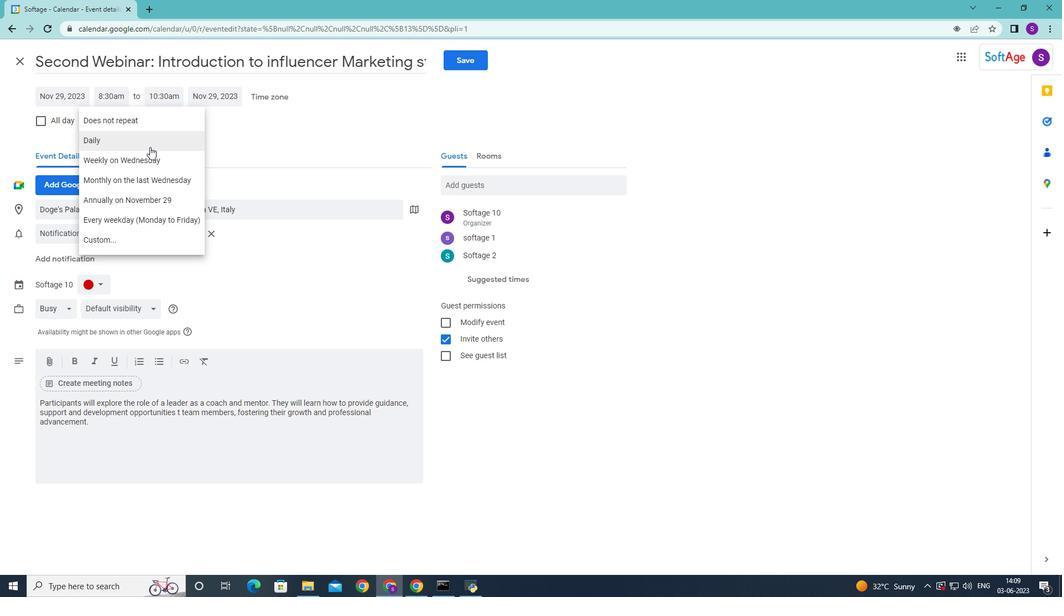 
Action: Mouse pressed left at (144, 130)
Screenshot: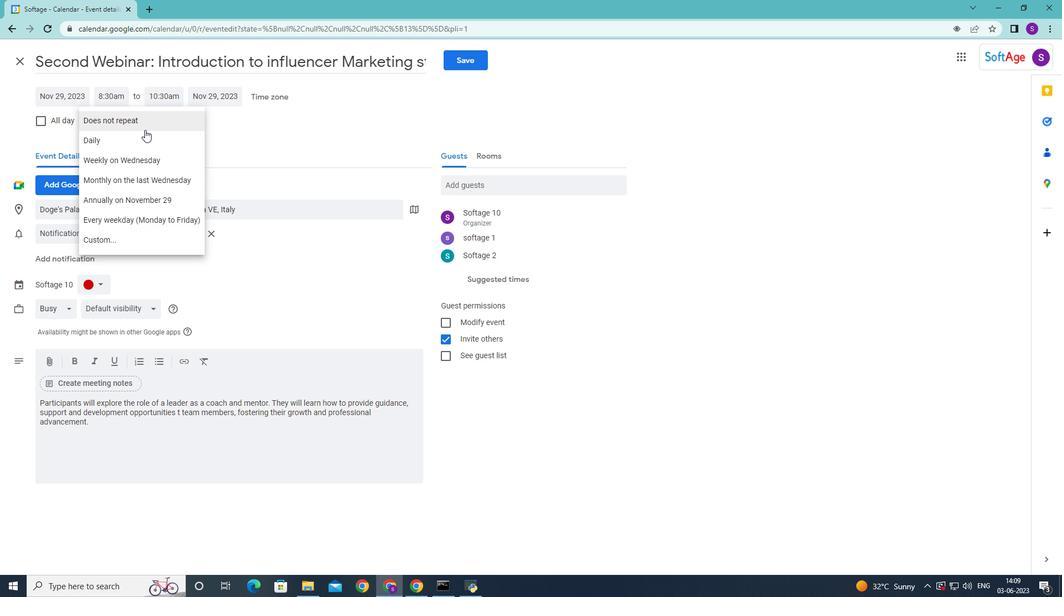 
Action: Mouse moved to (467, 63)
Screenshot: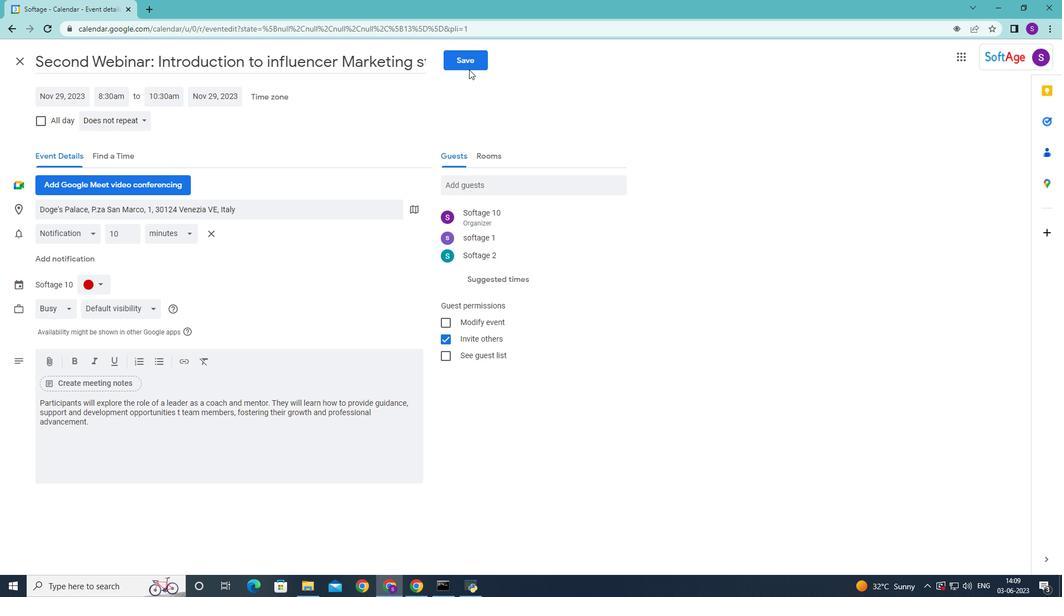 
Action: Mouse pressed left at (467, 63)
Screenshot: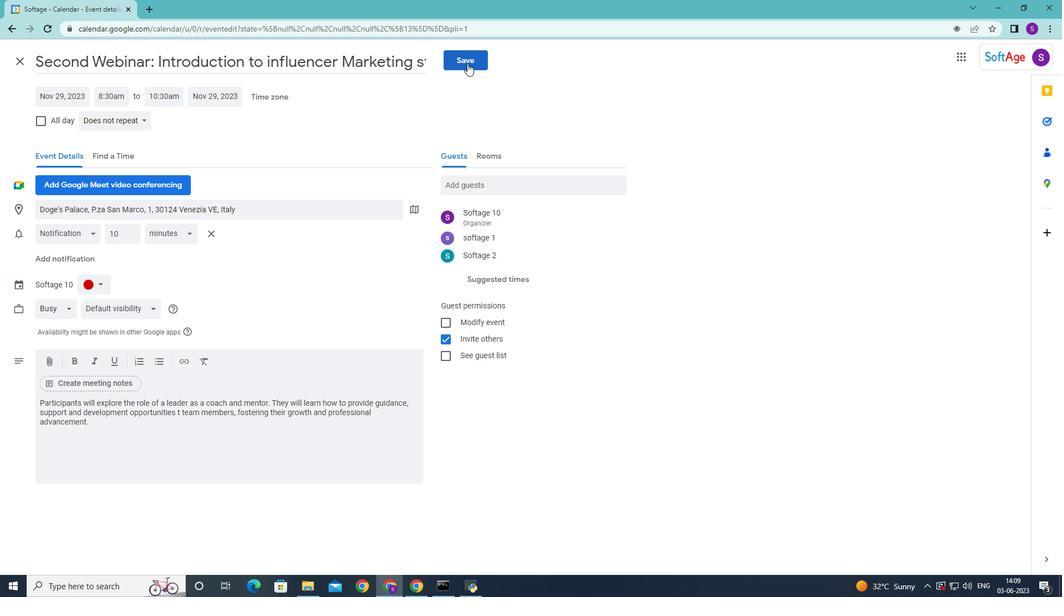 
Action: Mouse moved to (641, 336)
Screenshot: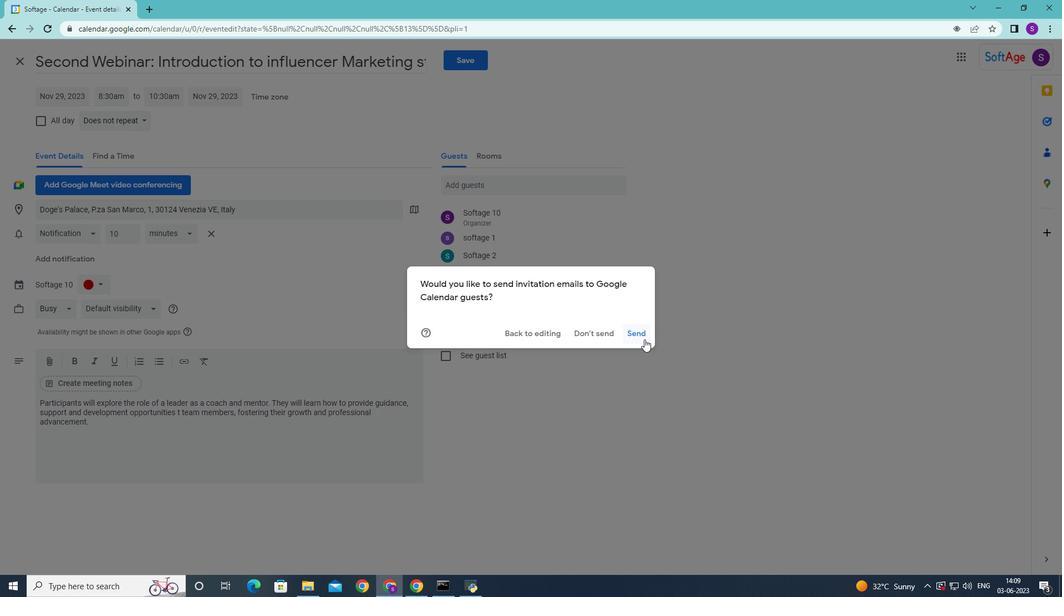 
Action: Mouse pressed left at (641, 336)
Screenshot: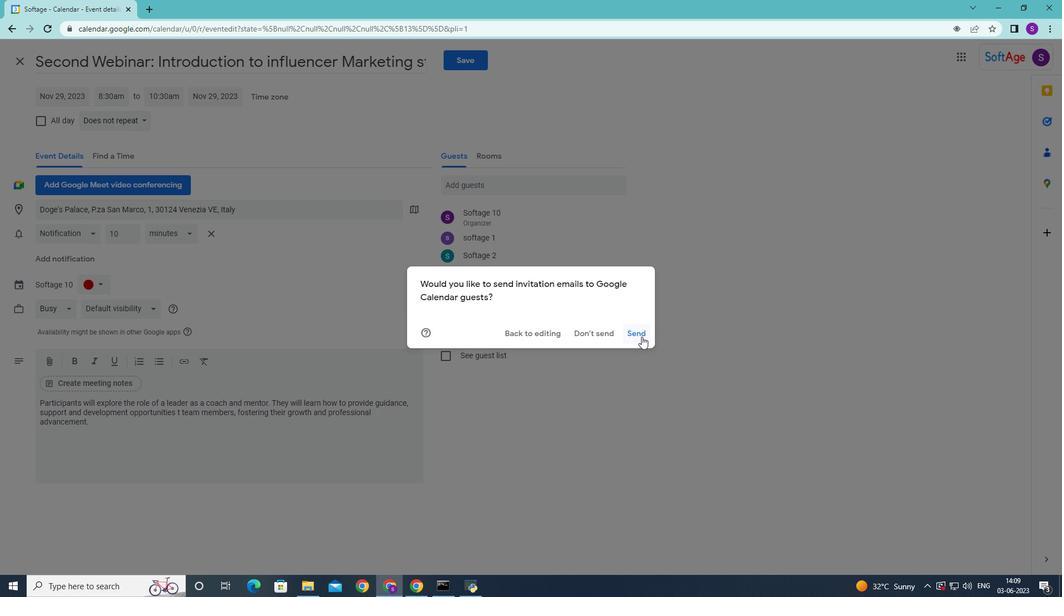 
